 Task: Add the task  Implement a new network security system for a company to the section Capacity Optimization Sprint in the project AgileFusion and add a Due Date to the respective task as 2023/07/12
Action: Mouse moved to (88, 579)
Screenshot: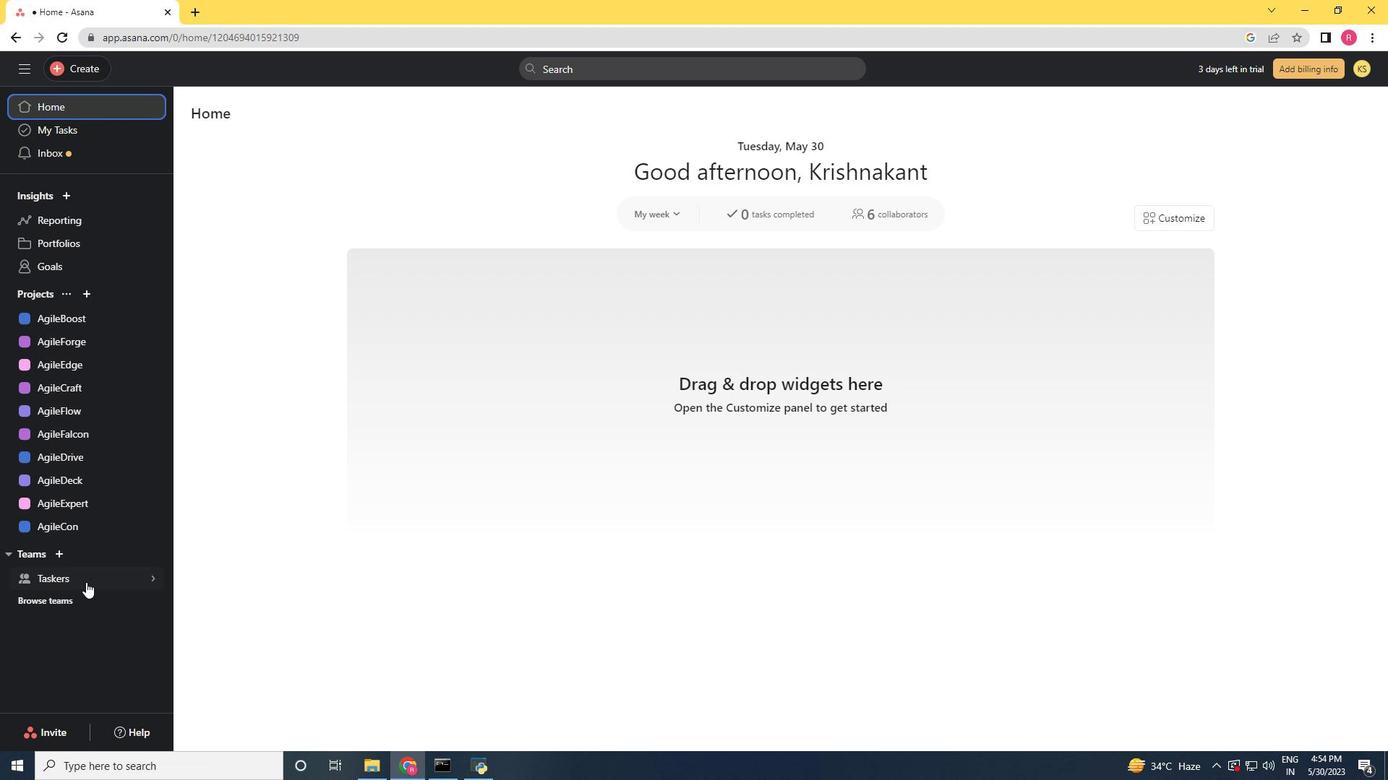 
Action: Mouse pressed left at (88, 579)
Screenshot: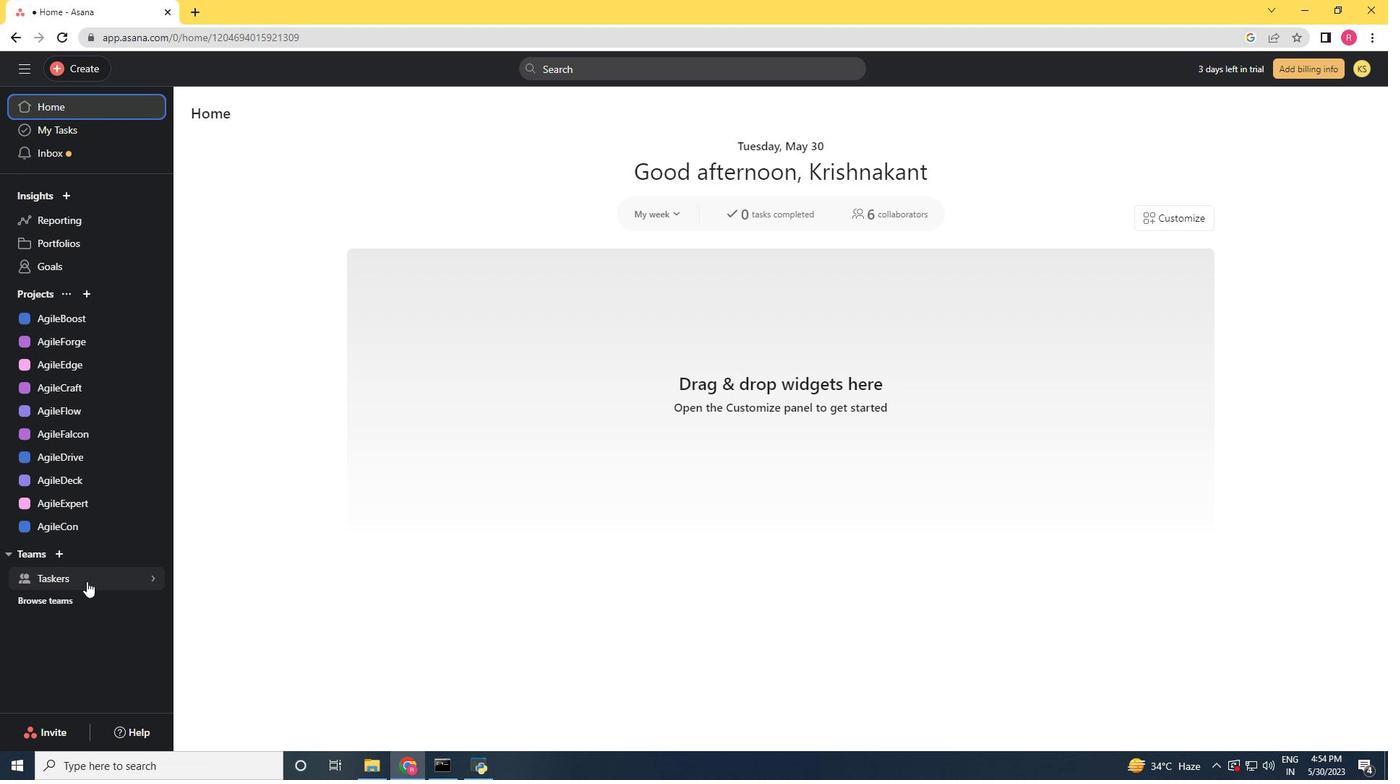 
Action: Mouse moved to (741, 692)
Screenshot: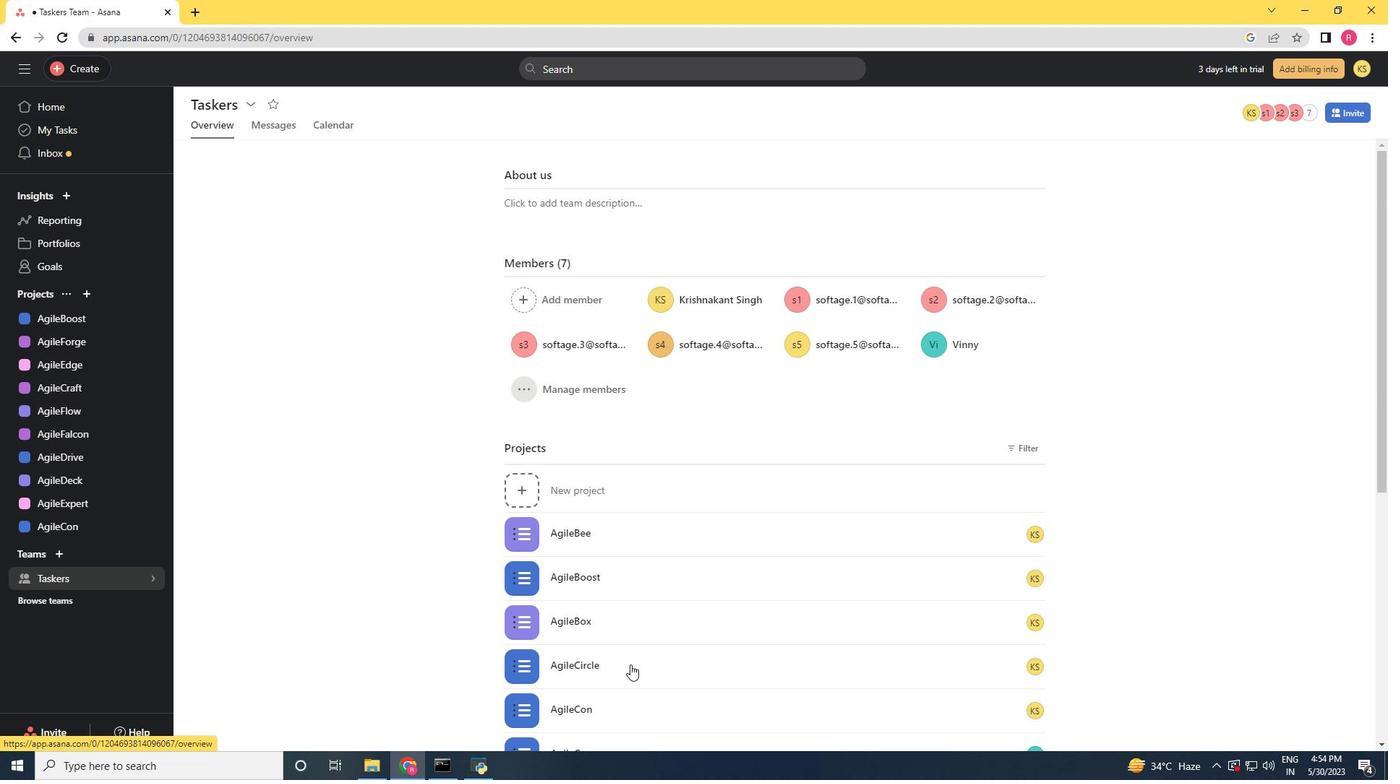 
Action: Mouse scrolled (741, 691) with delta (0, 0)
Screenshot: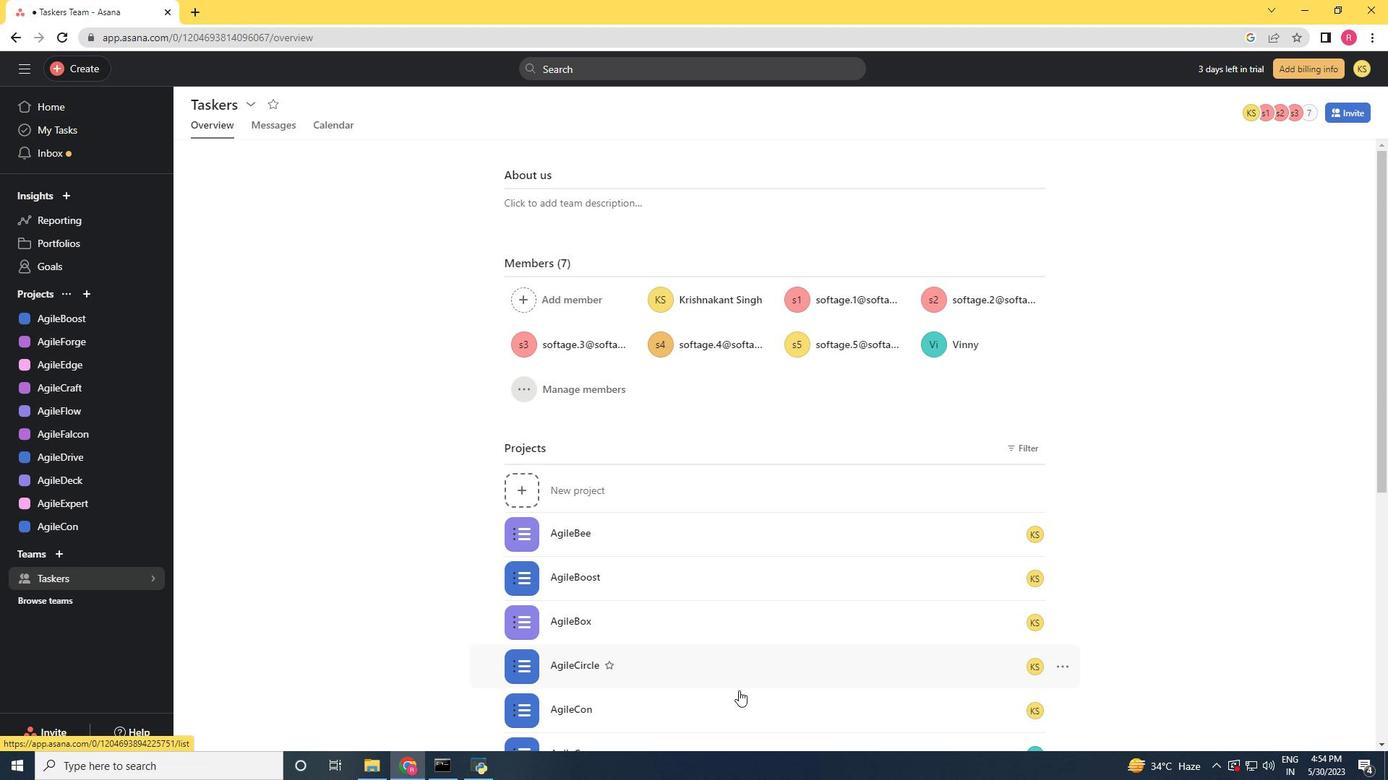 
Action: Mouse scrolled (741, 691) with delta (0, 0)
Screenshot: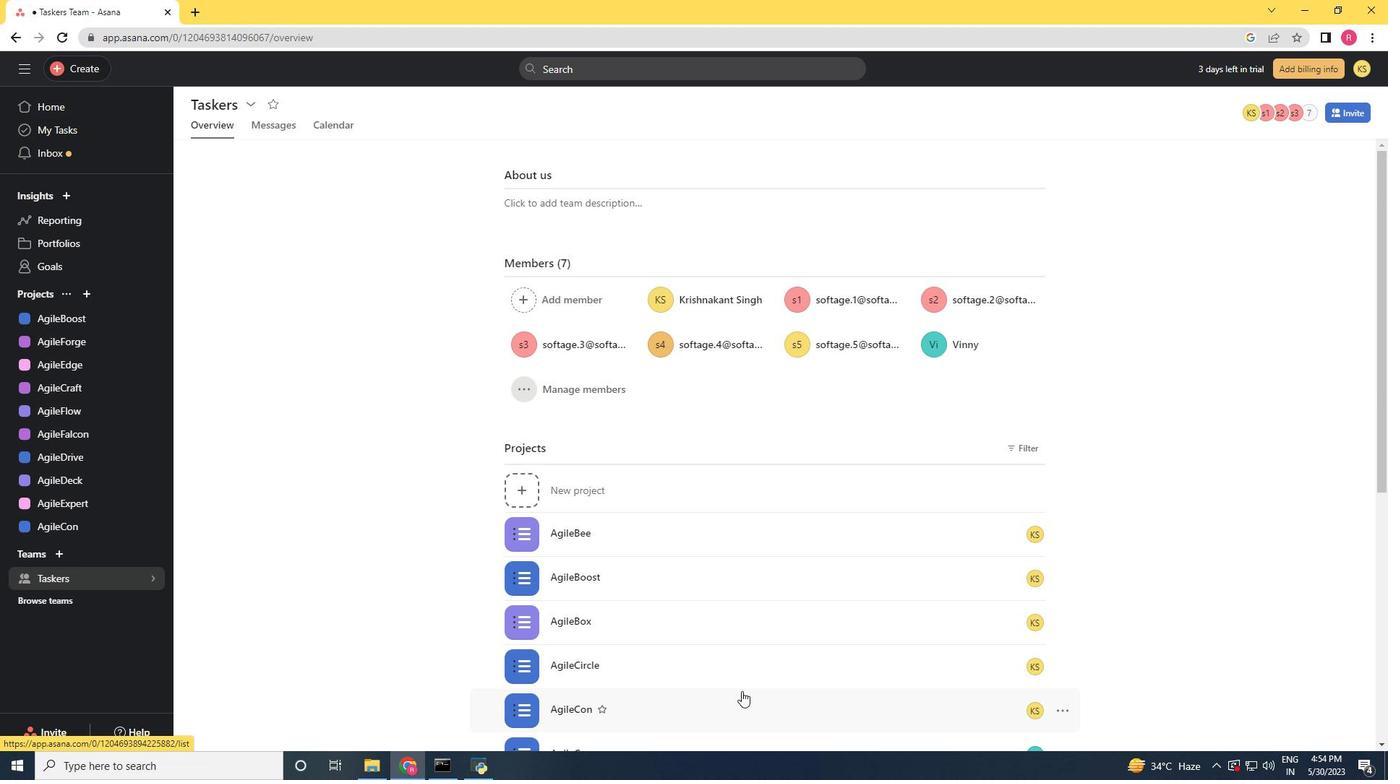 
Action: Mouse scrolled (741, 691) with delta (0, 0)
Screenshot: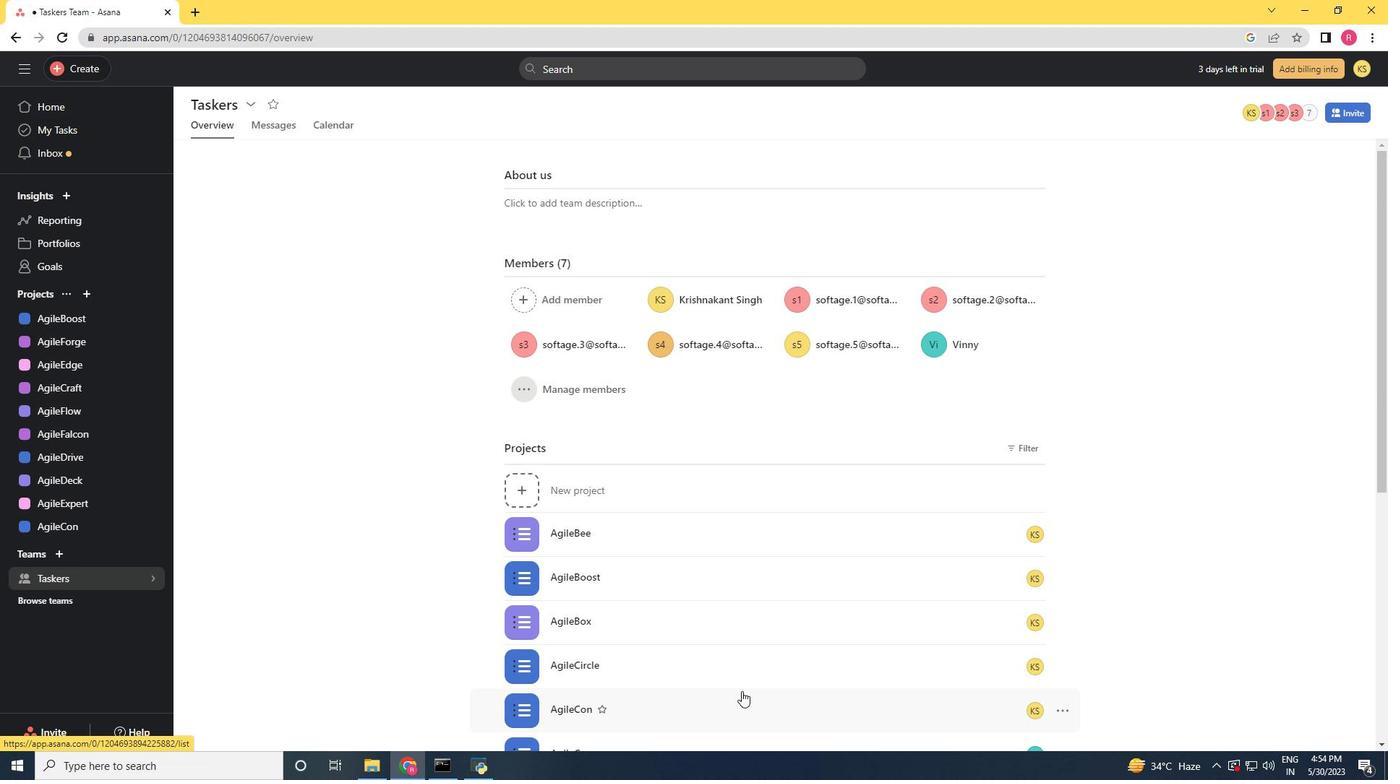 
Action: Mouse scrolled (741, 691) with delta (0, 0)
Screenshot: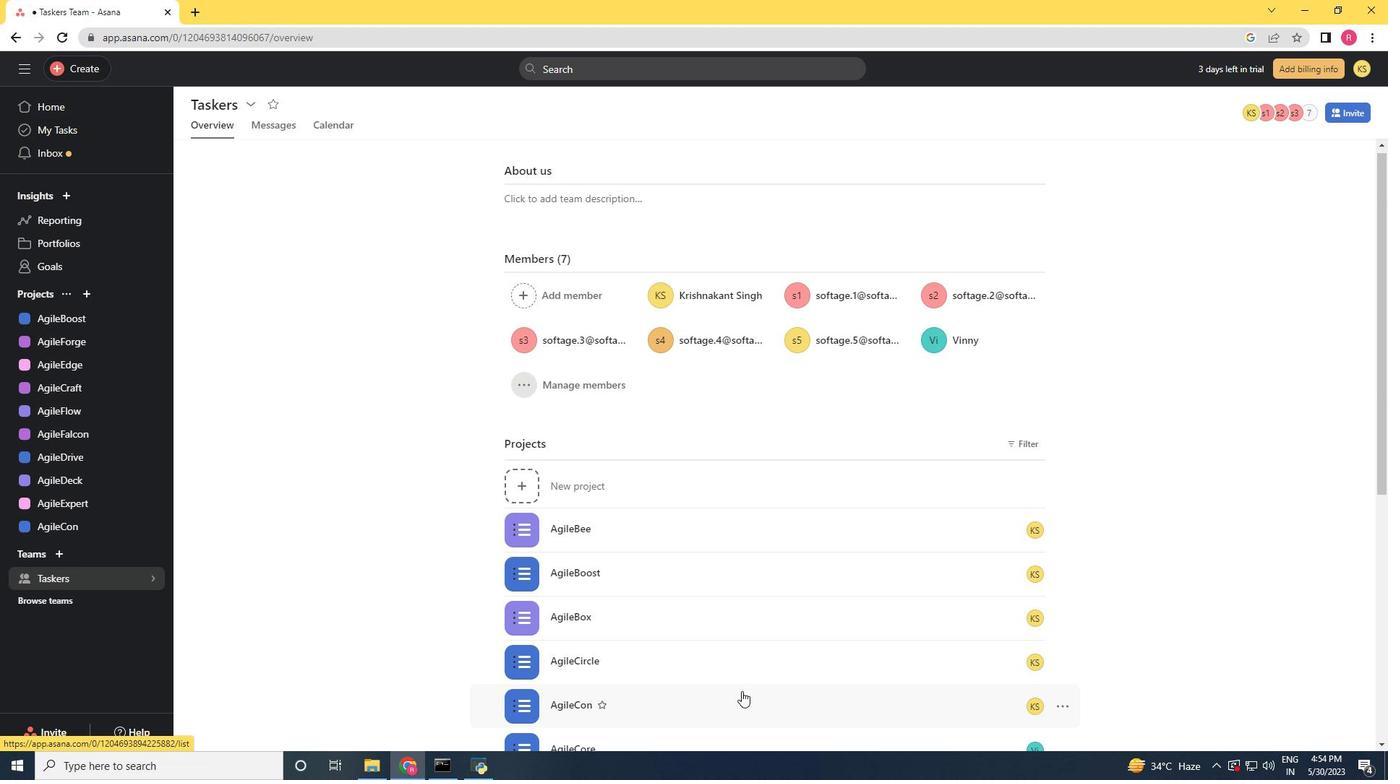 
Action: Mouse scrolled (741, 691) with delta (0, 0)
Screenshot: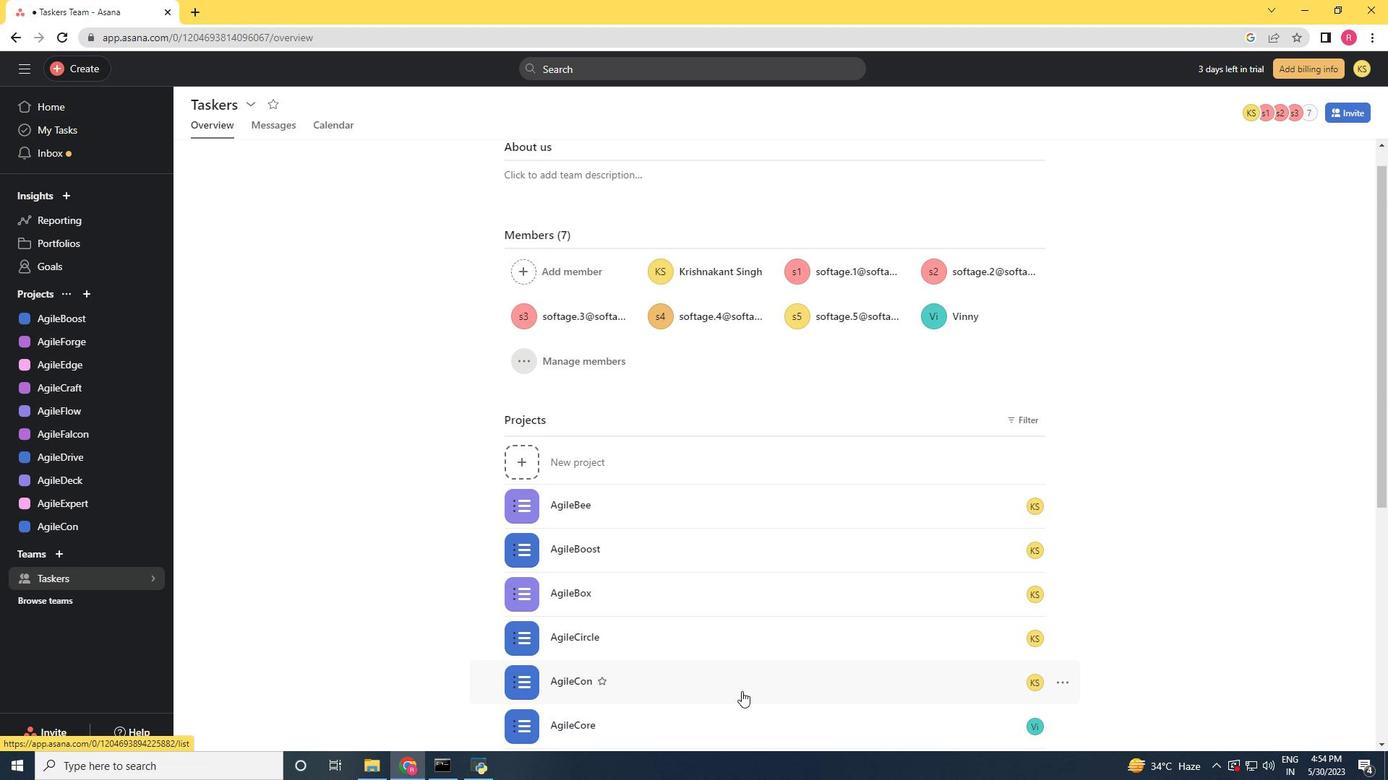 
Action: Mouse moved to (629, 639)
Screenshot: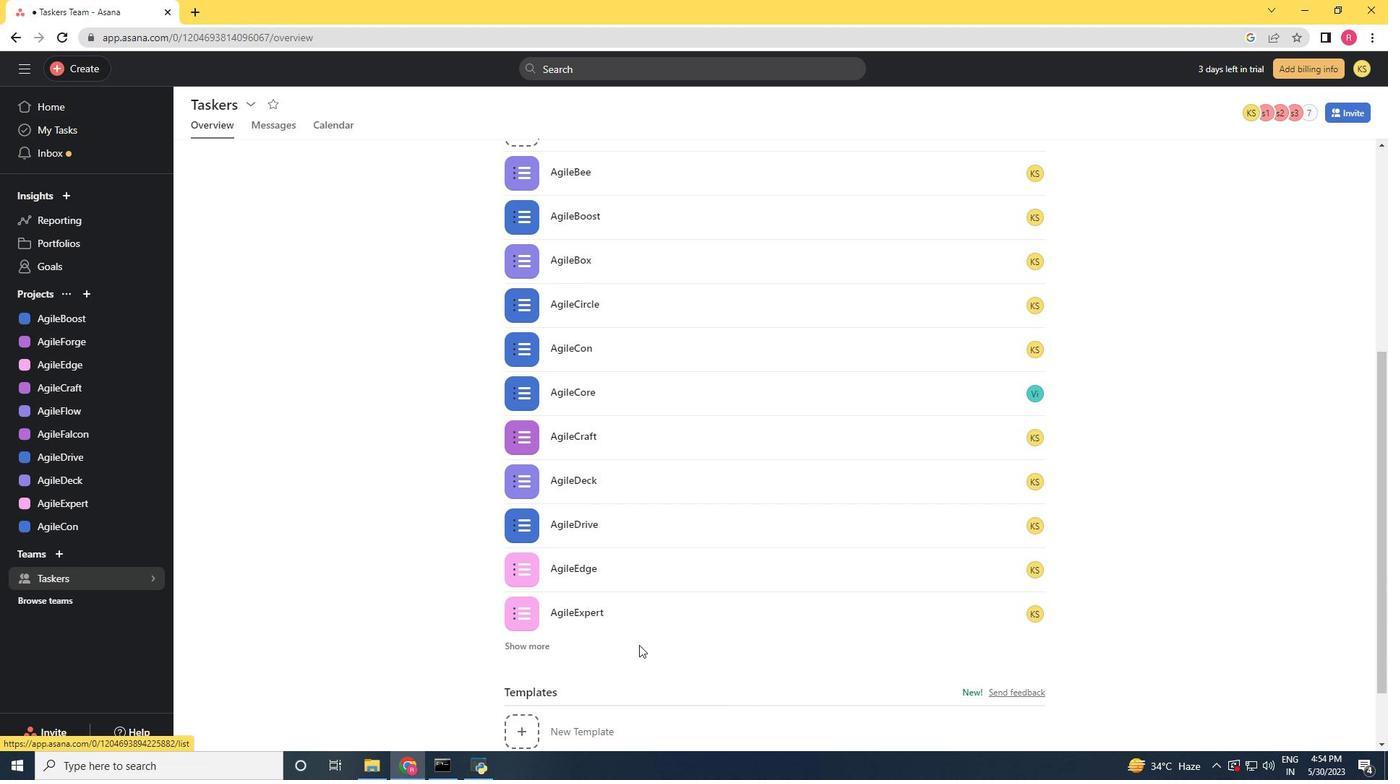 
Action: Mouse scrolled (629, 640) with delta (0, 0)
Screenshot: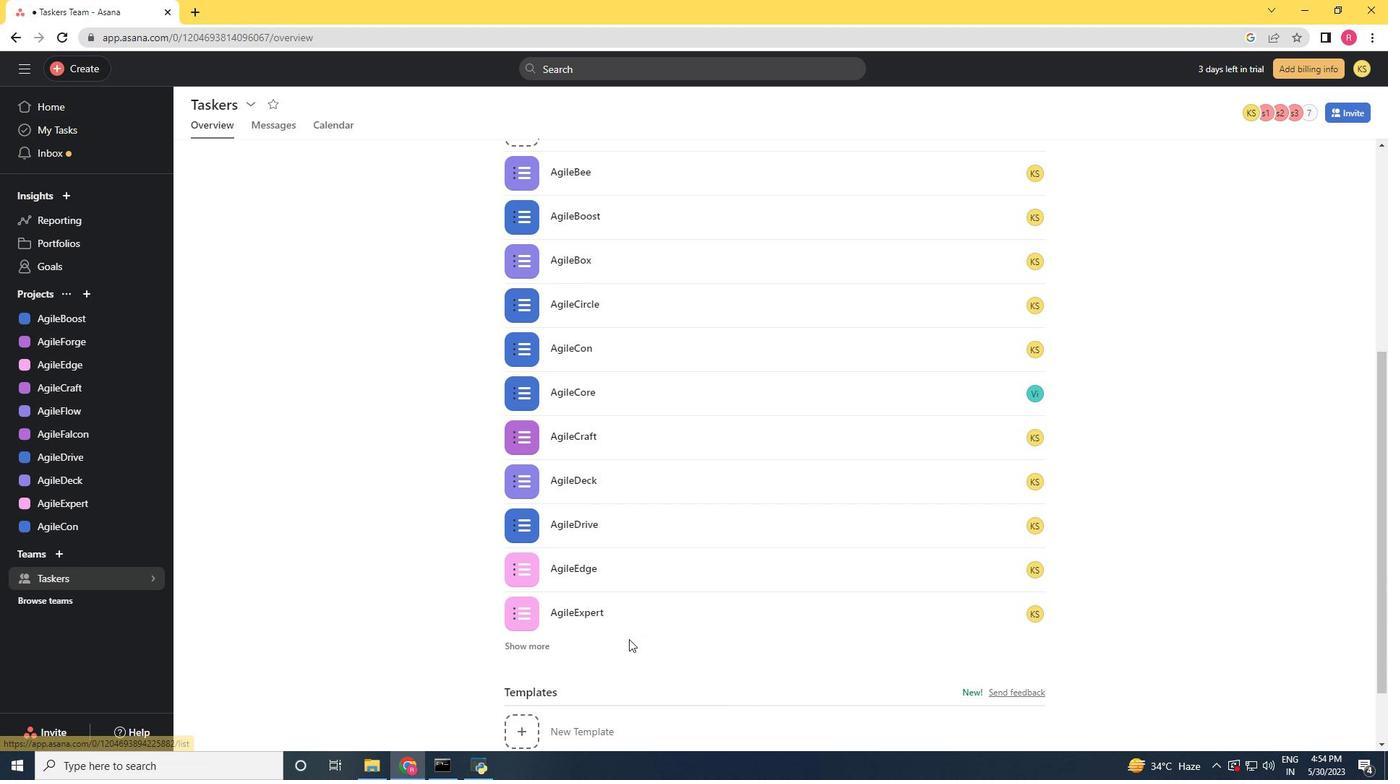 
Action: Mouse scrolled (629, 640) with delta (0, 0)
Screenshot: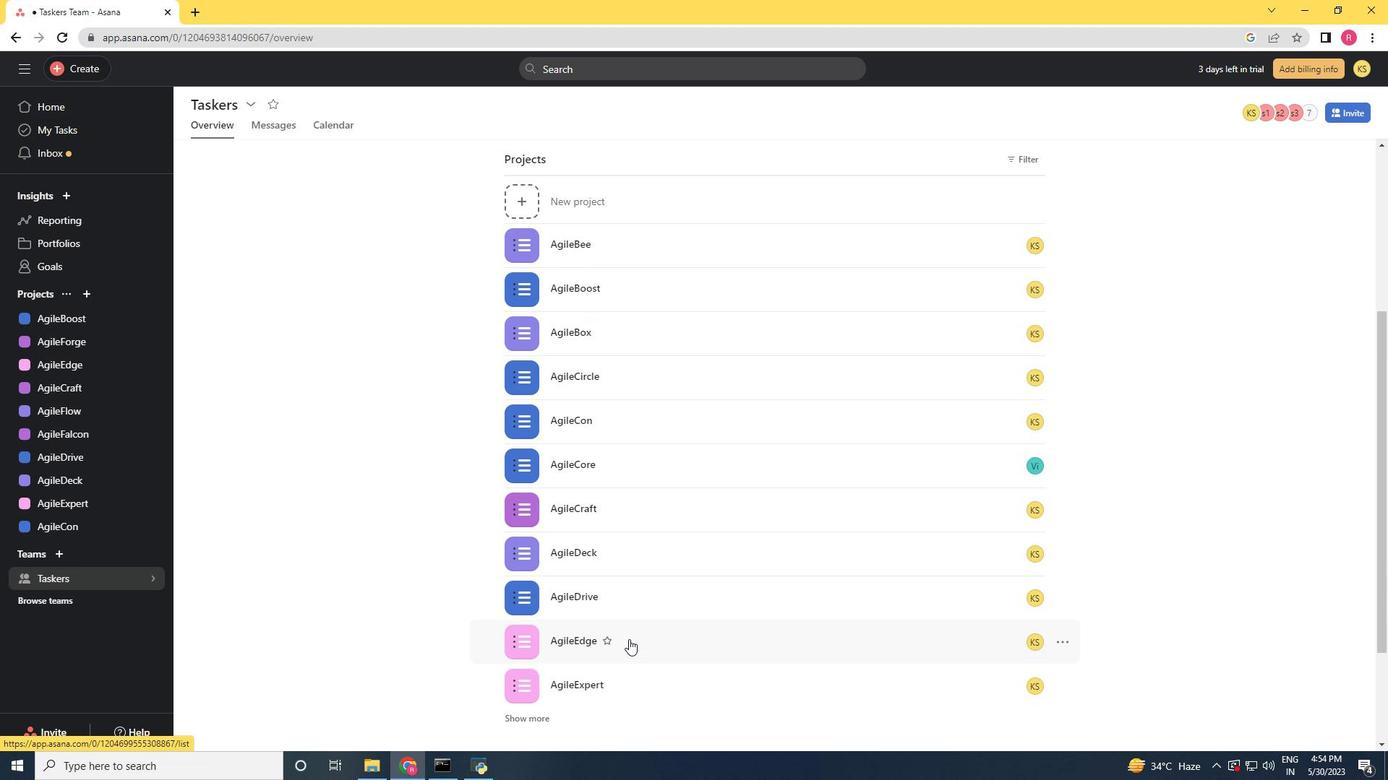 
Action: Mouse scrolled (629, 639) with delta (0, 0)
Screenshot: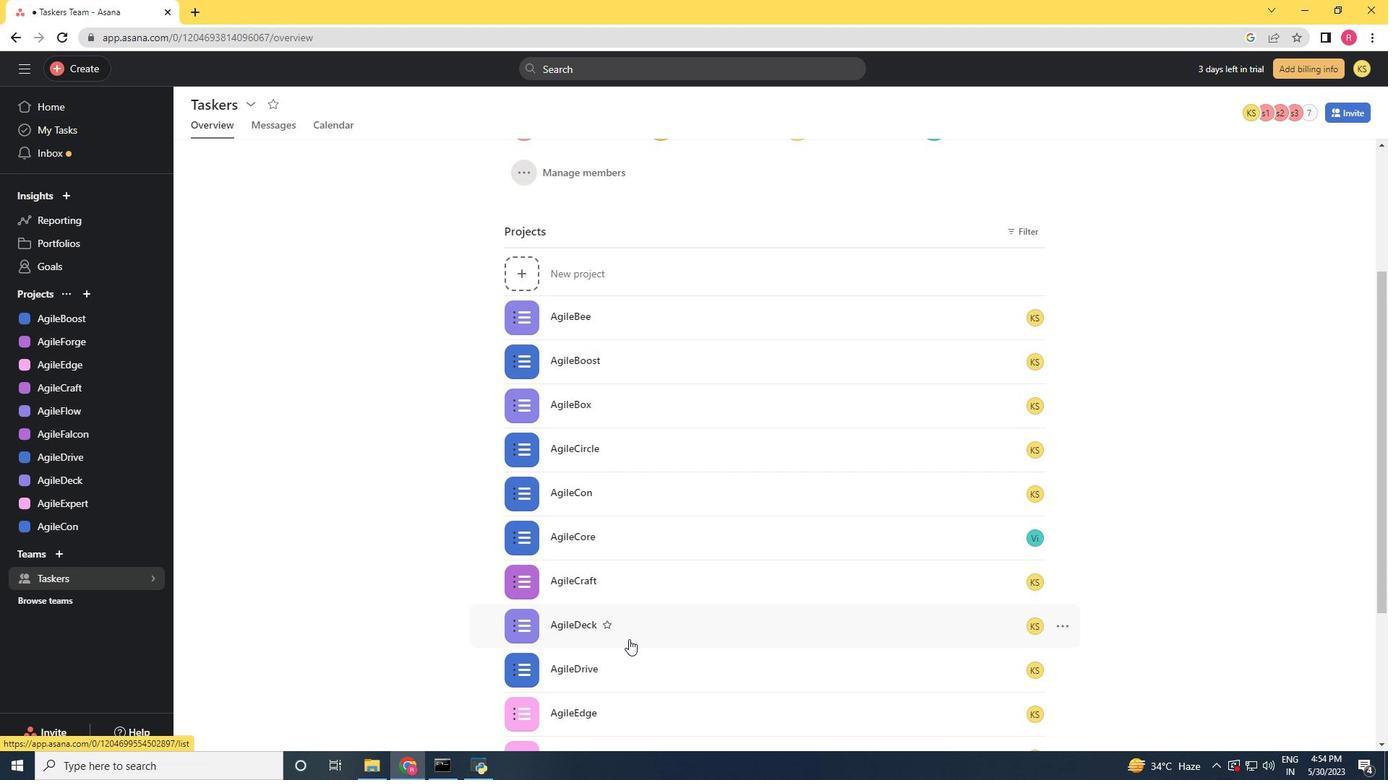 
Action: Mouse scrolled (629, 639) with delta (0, 0)
Screenshot: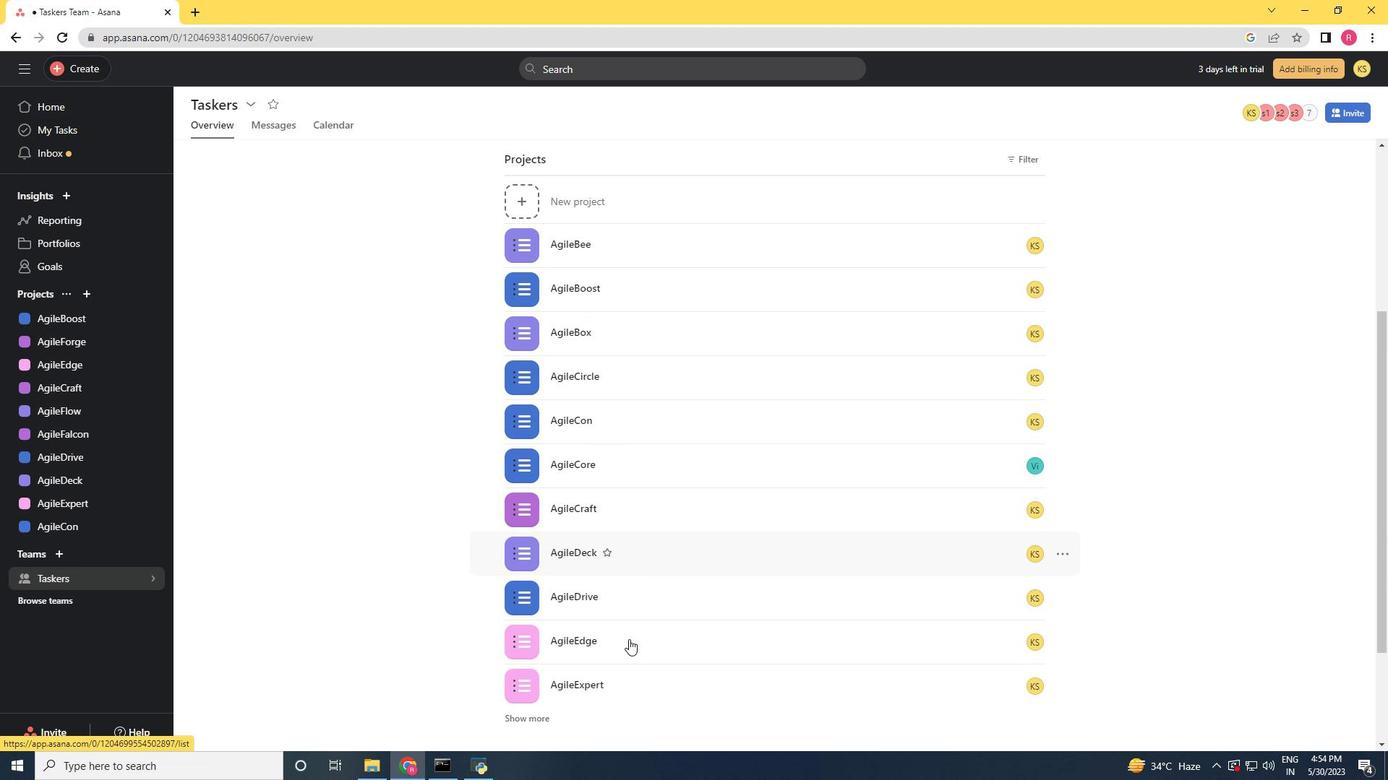 
Action: Mouse scrolled (629, 639) with delta (0, 0)
Screenshot: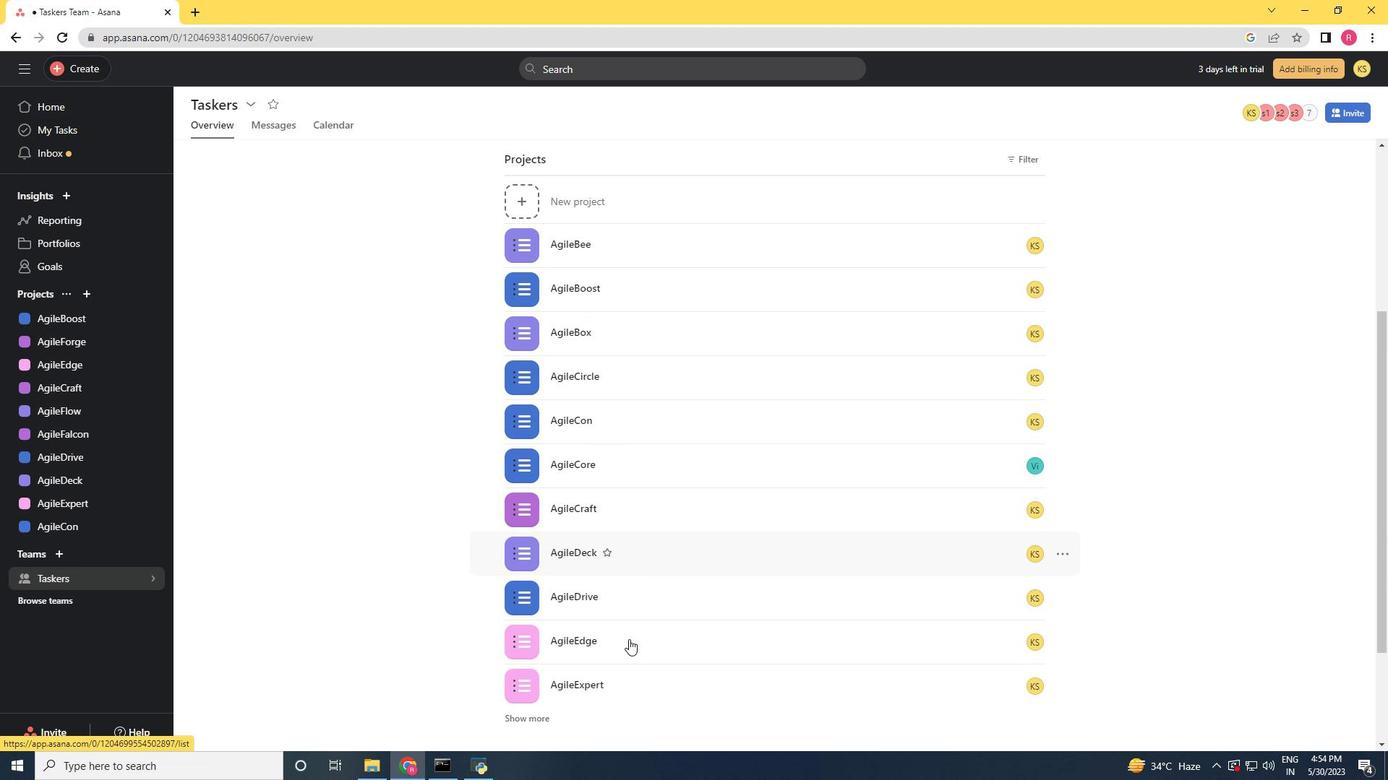 
Action: Mouse scrolled (629, 639) with delta (0, 0)
Screenshot: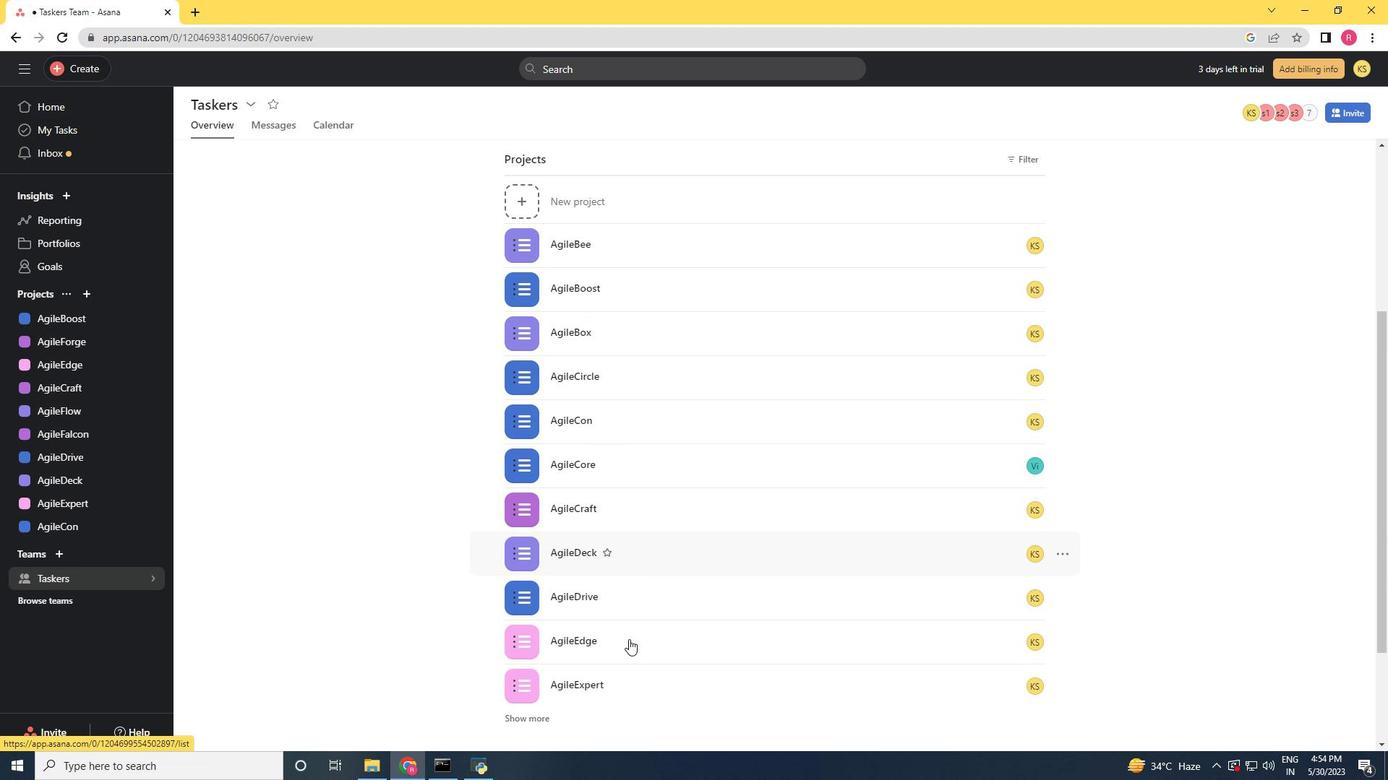 
Action: Mouse scrolled (629, 639) with delta (0, 0)
Screenshot: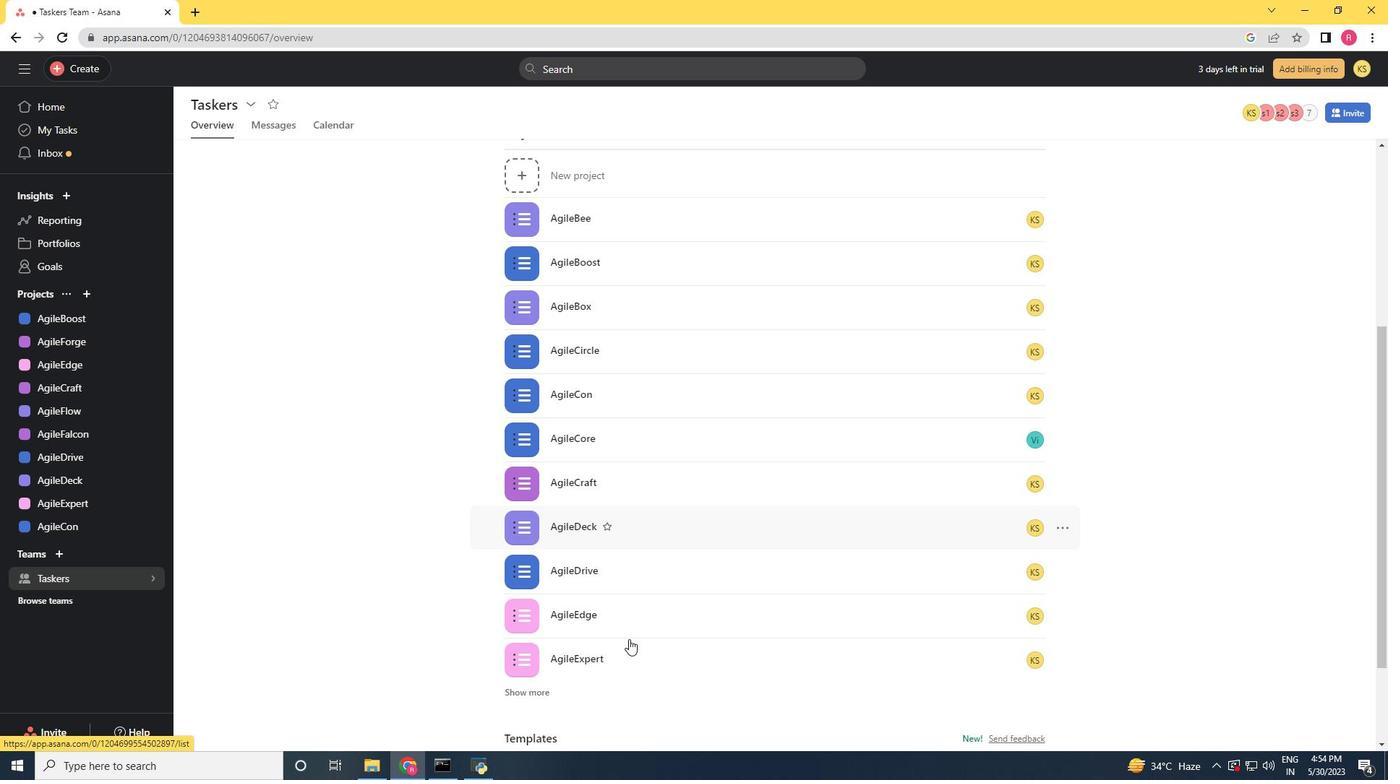 
Action: Mouse moved to (191, 552)
Screenshot: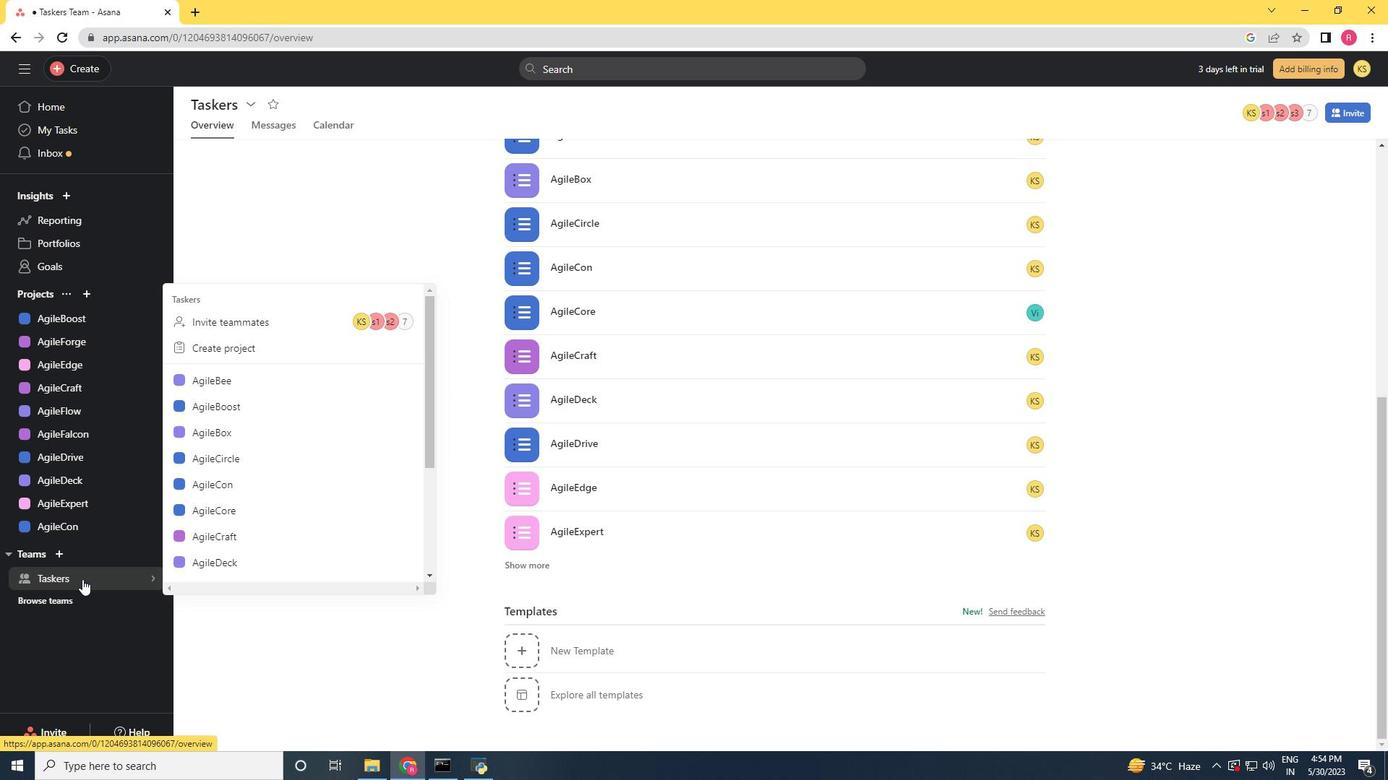 
Action: Mouse scrolled (191, 551) with delta (0, 0)
Screenshot: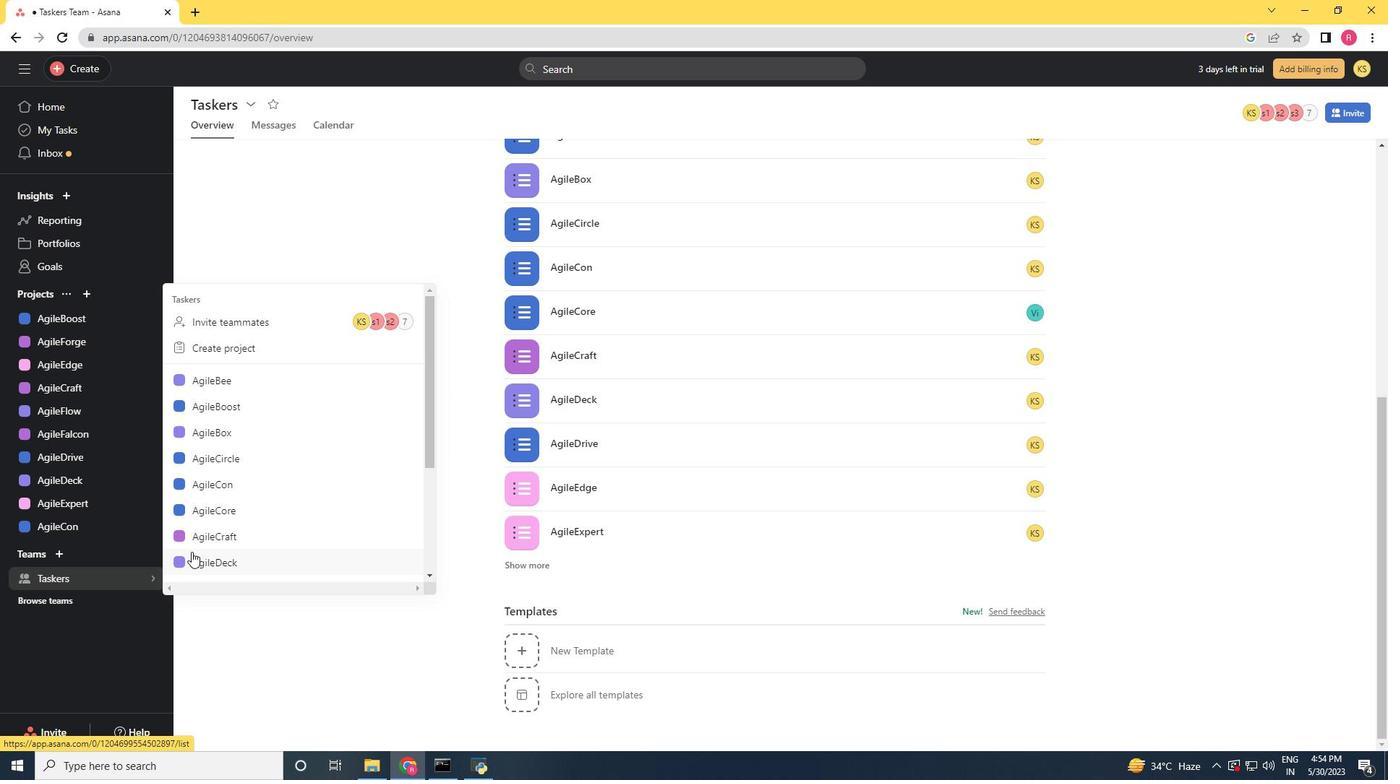 
Action: Mouse scrolled (191, 551) with delta (0, 0)
Screenshot: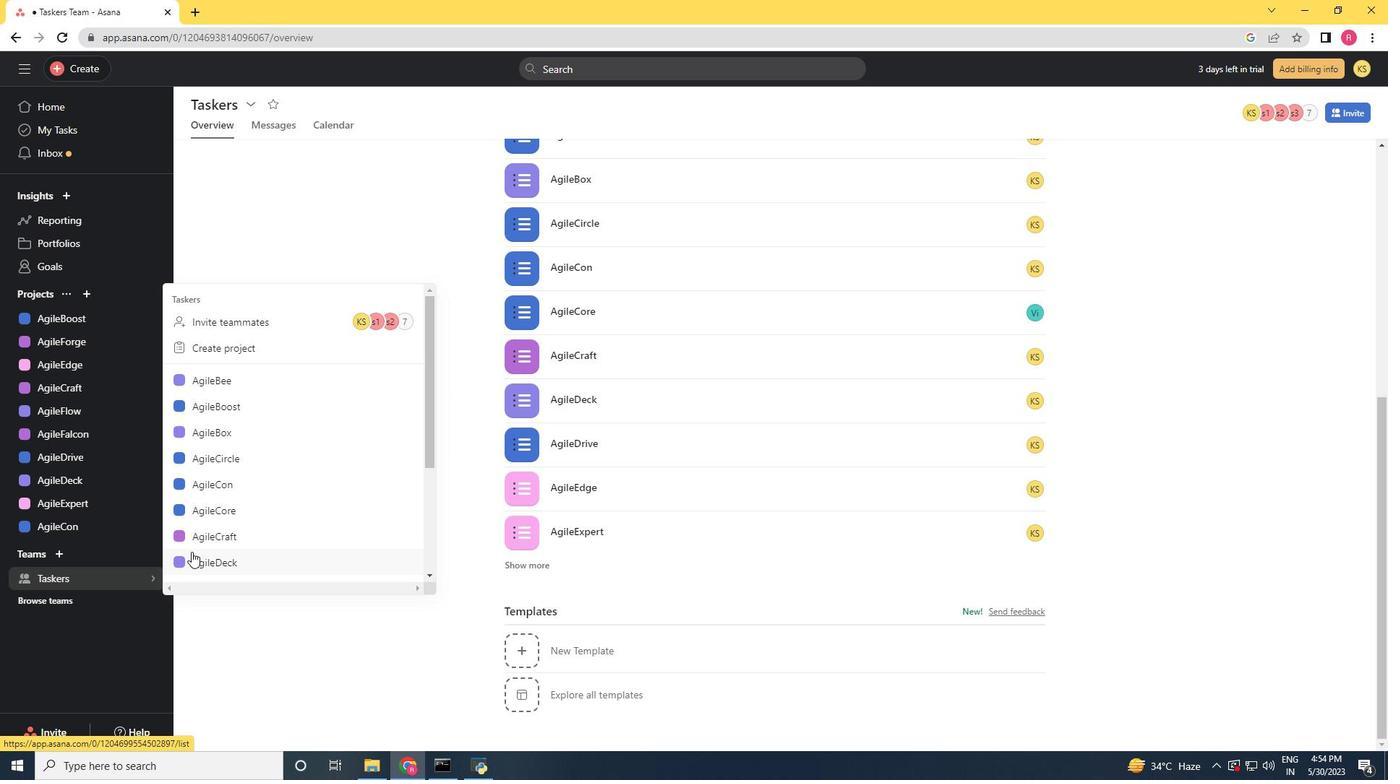 
Action: Mouse scrolled (191, 551) with delta (0, 0)
Screenshot: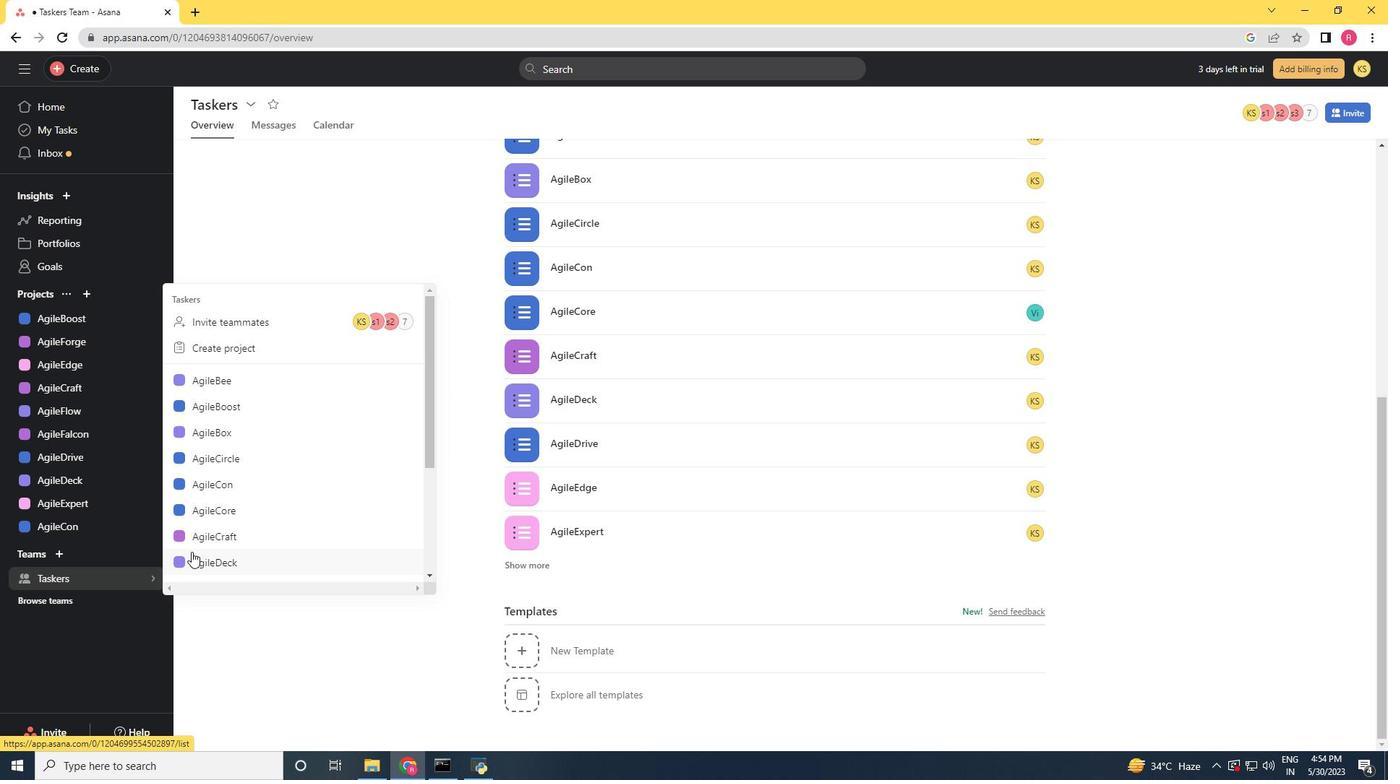 
Action: Mouse scrolled (191, 551) with delta (0, 0)
Screenshot: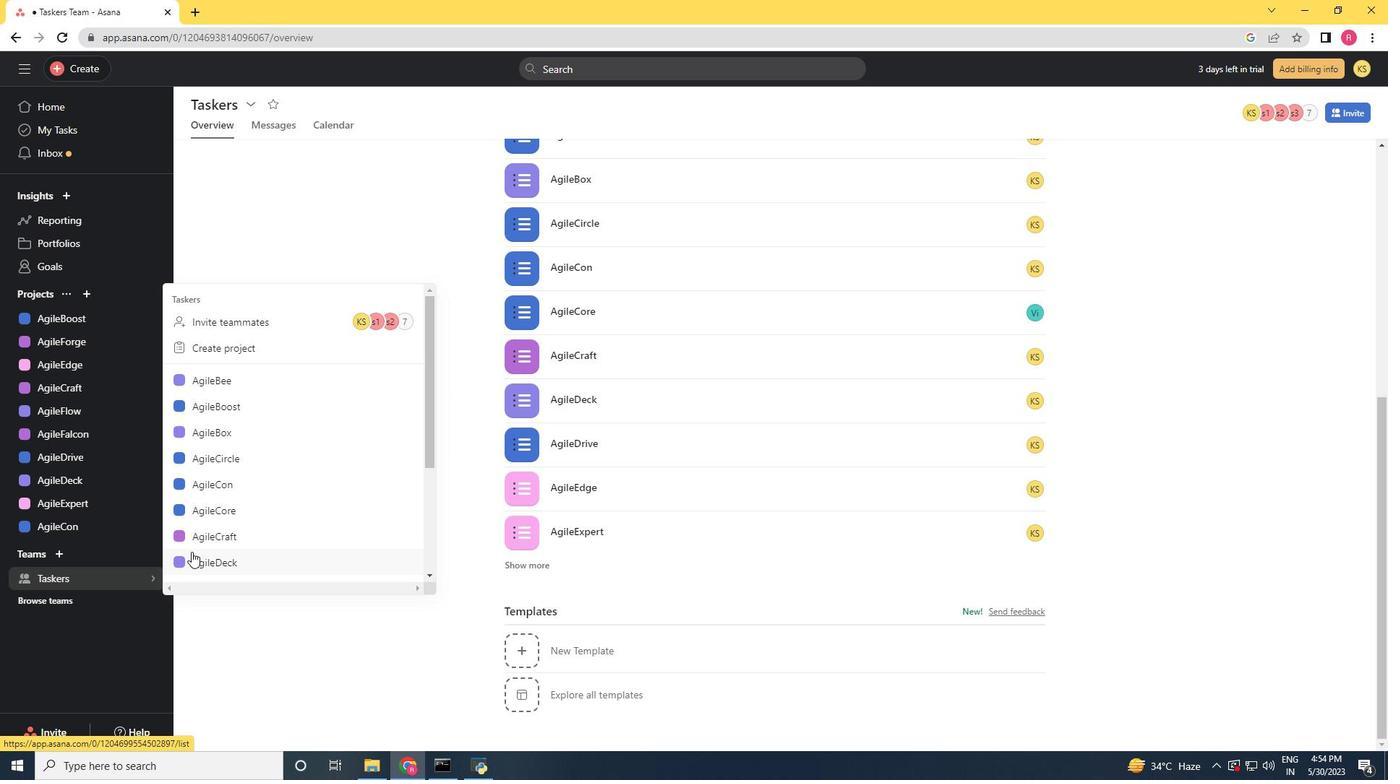 
Action: Mouse moved to (210, 569)
Screenshot: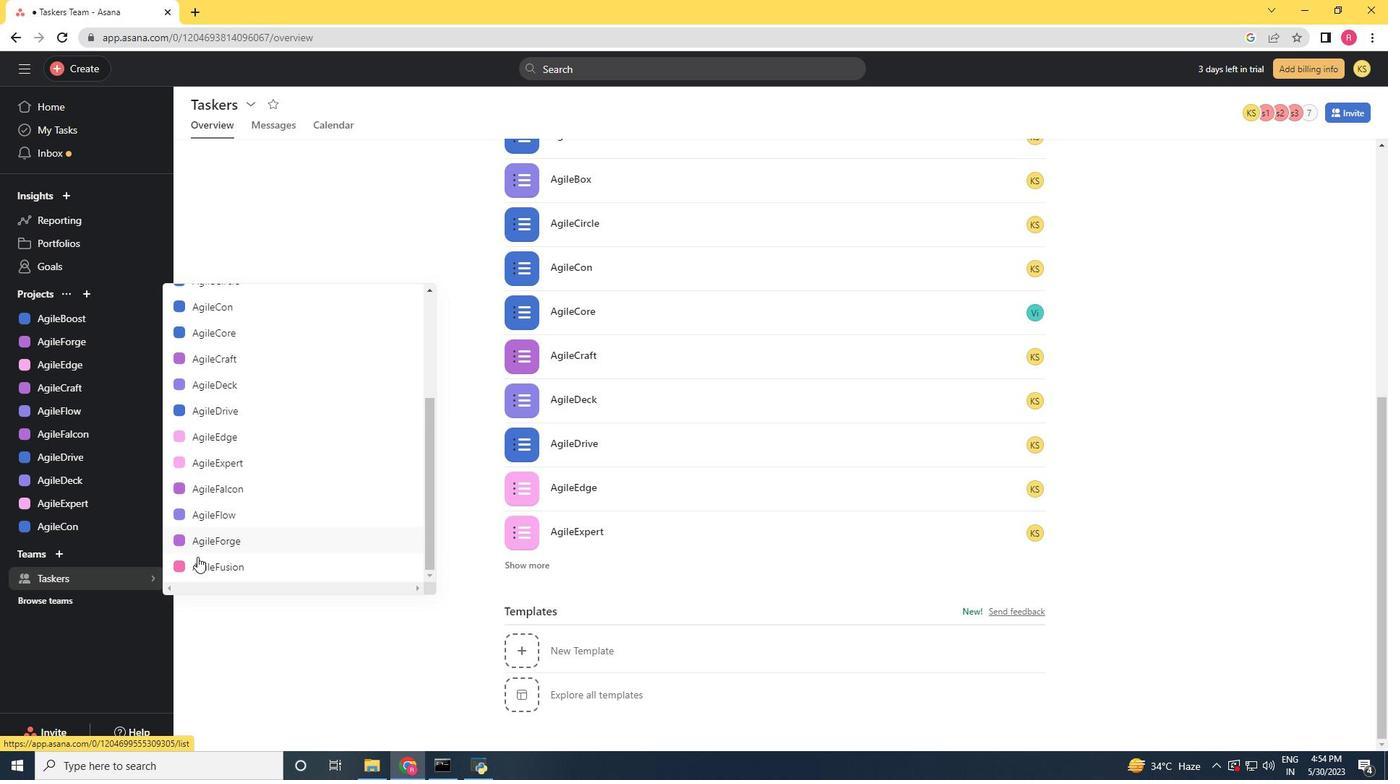 
Action: Mouse pressed left at (210, 569)
Screenshot: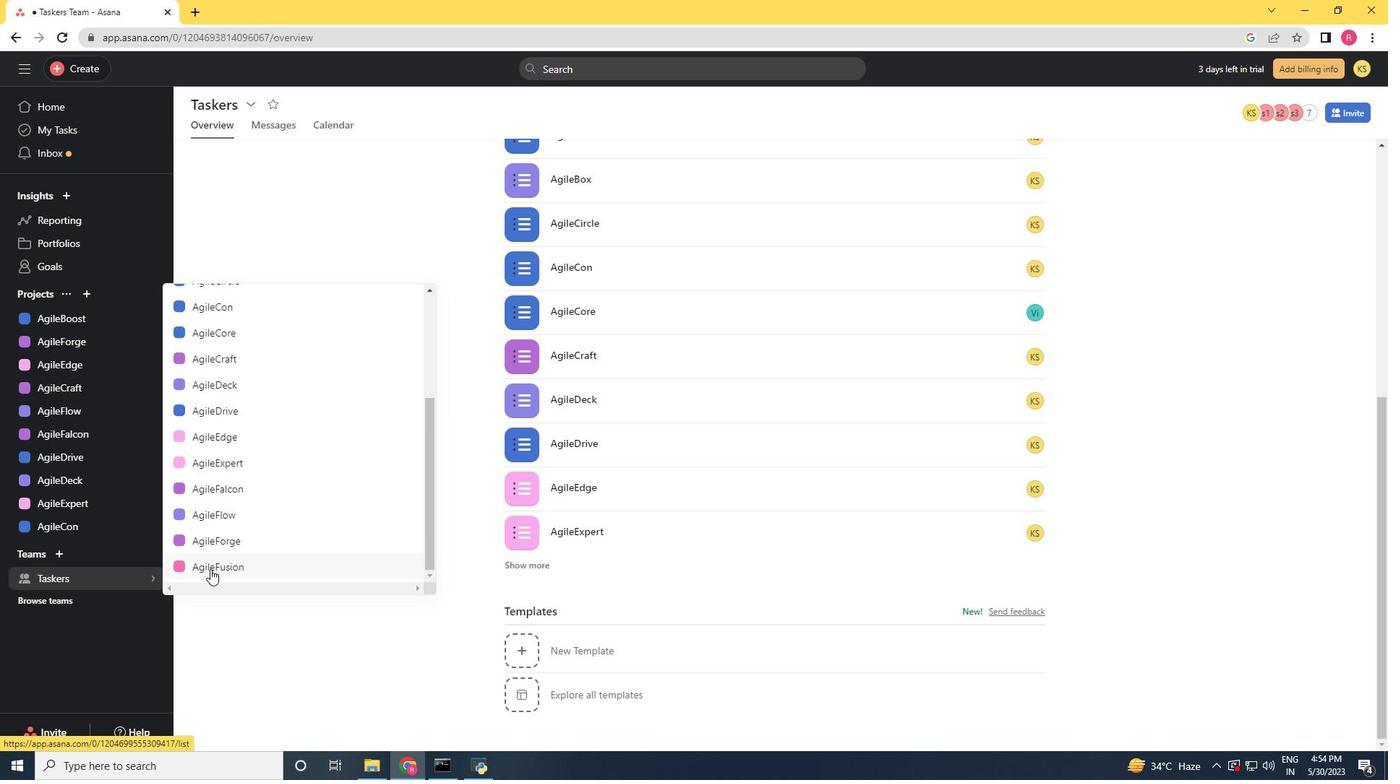 
Action: Mouse moved to (541, 531)
Screenshot: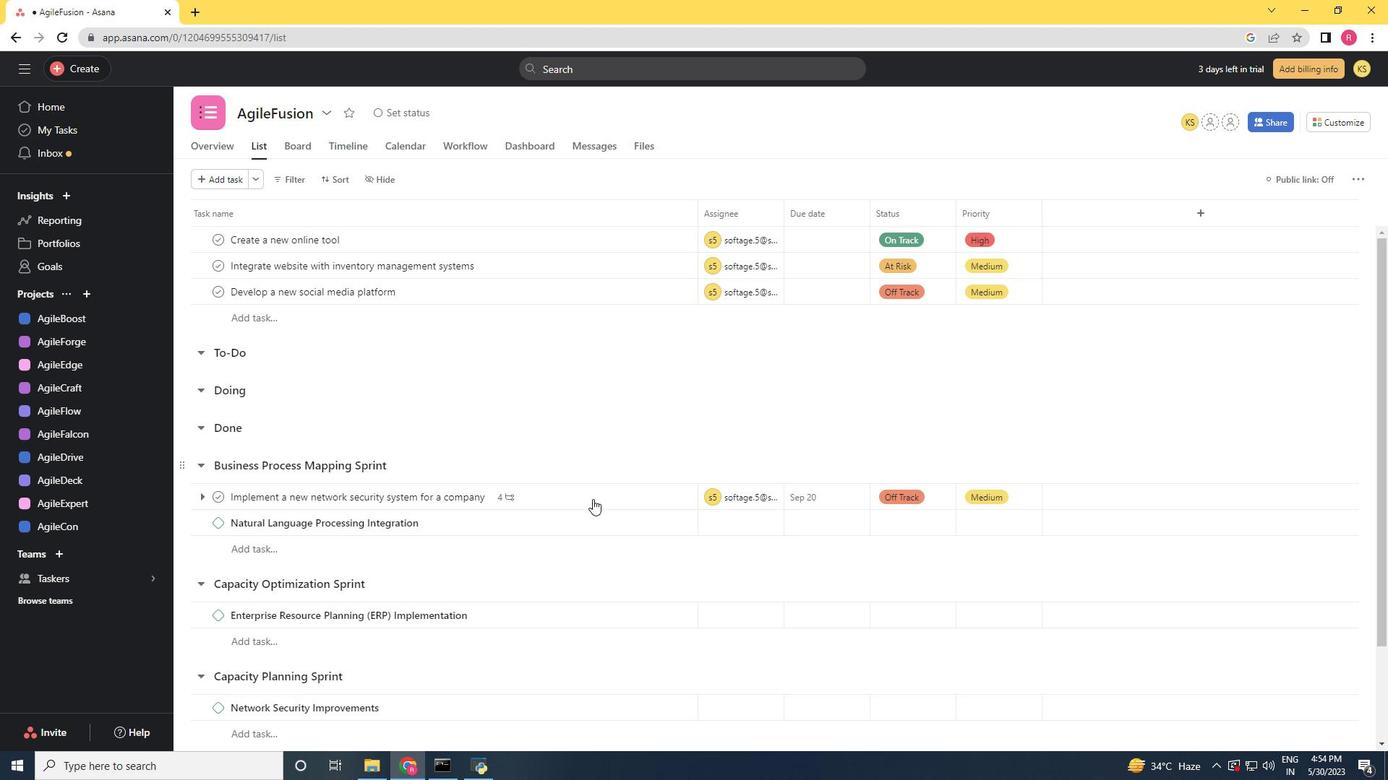 
Action: Mouse scrolled (541, 530) with delta (0, 0)
Screenshot: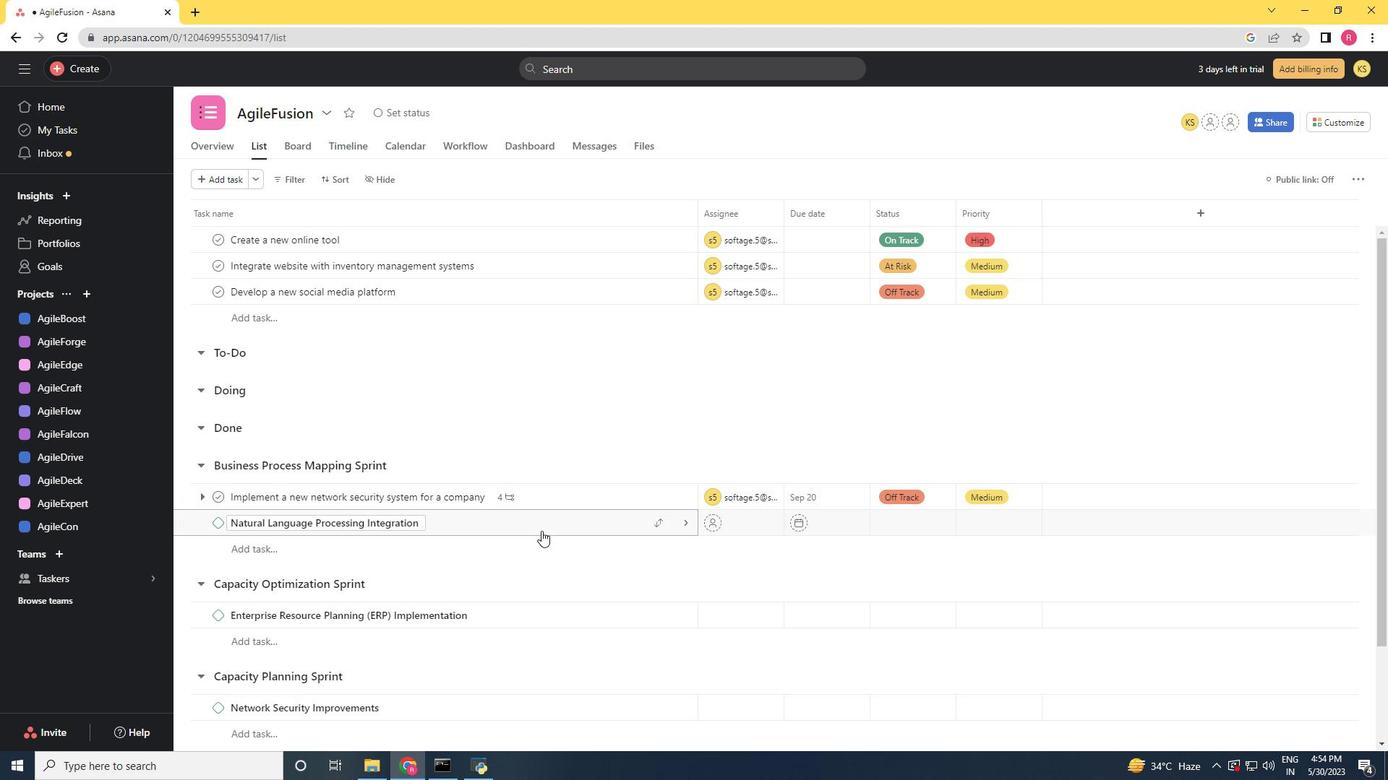 
Action: Mouse moved to (663, 431)
Screenshot: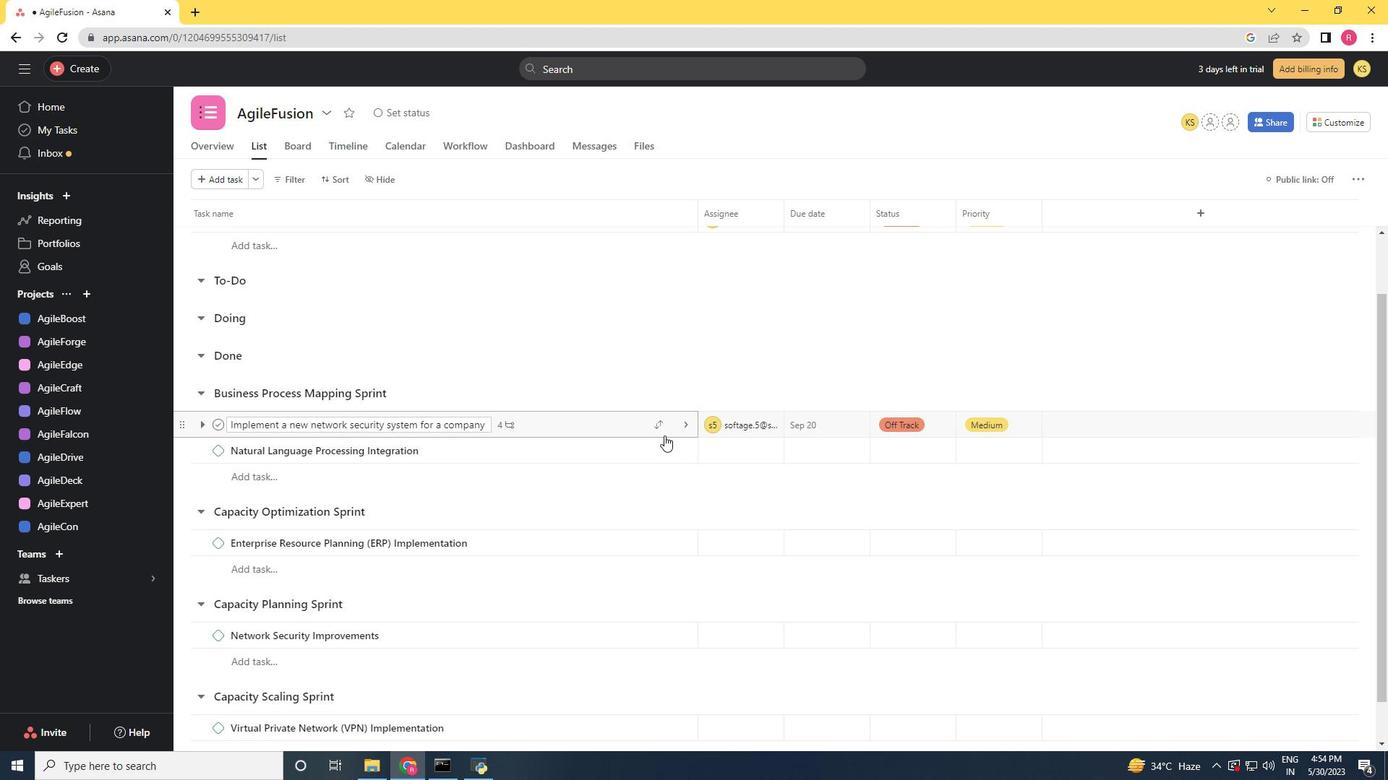 
Action: Mouse pressed left at (663, 431)
Screenshot: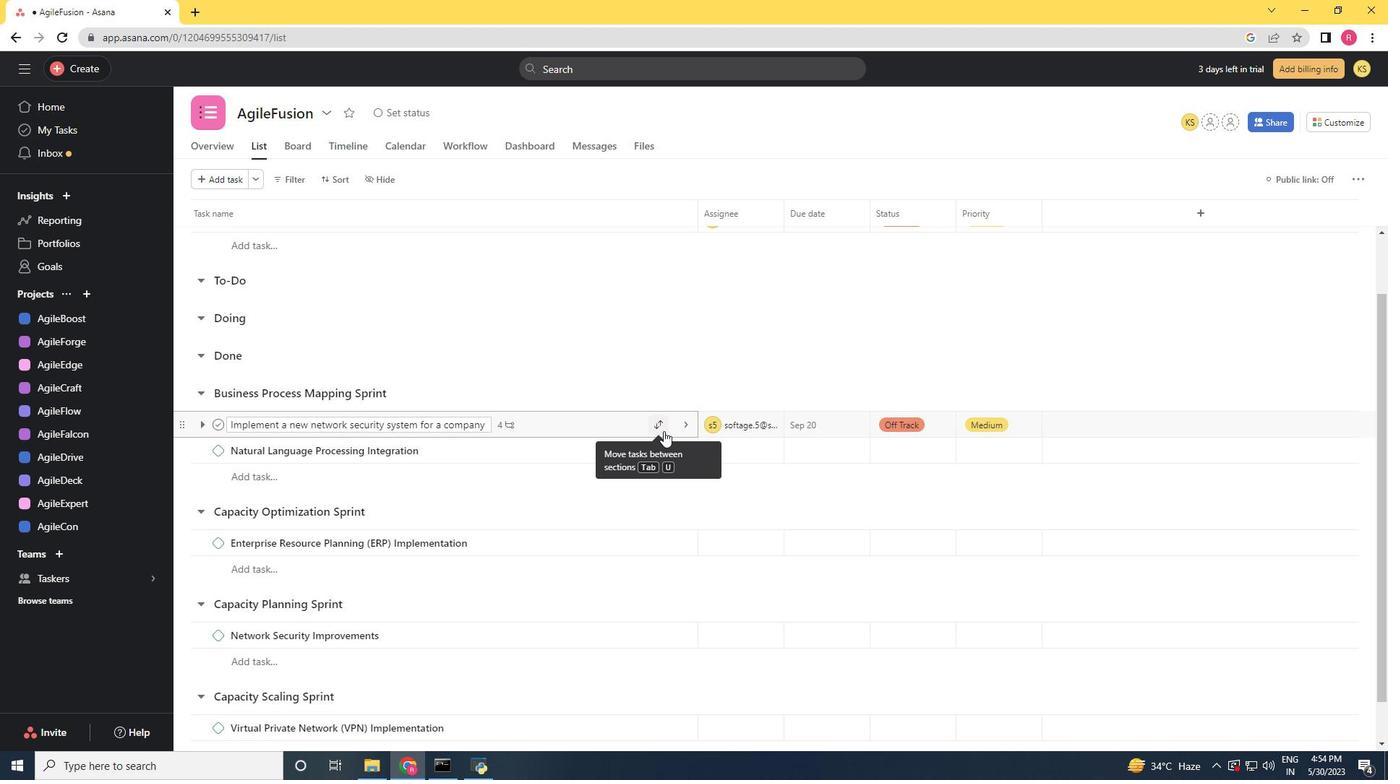 
Action: Mouse moved to (577, 608)
Screenshot: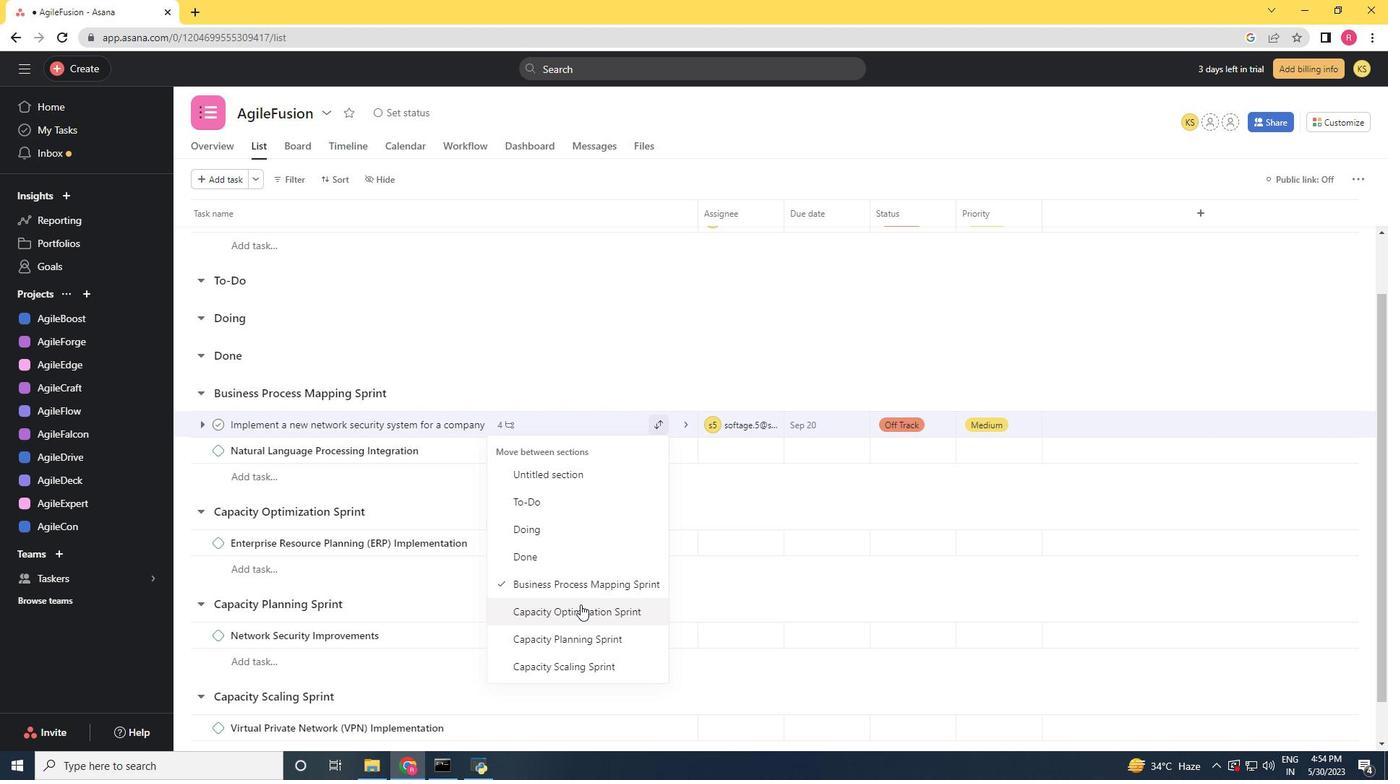 
Action: Mouse pressed left at (577, 608)
Screenshot: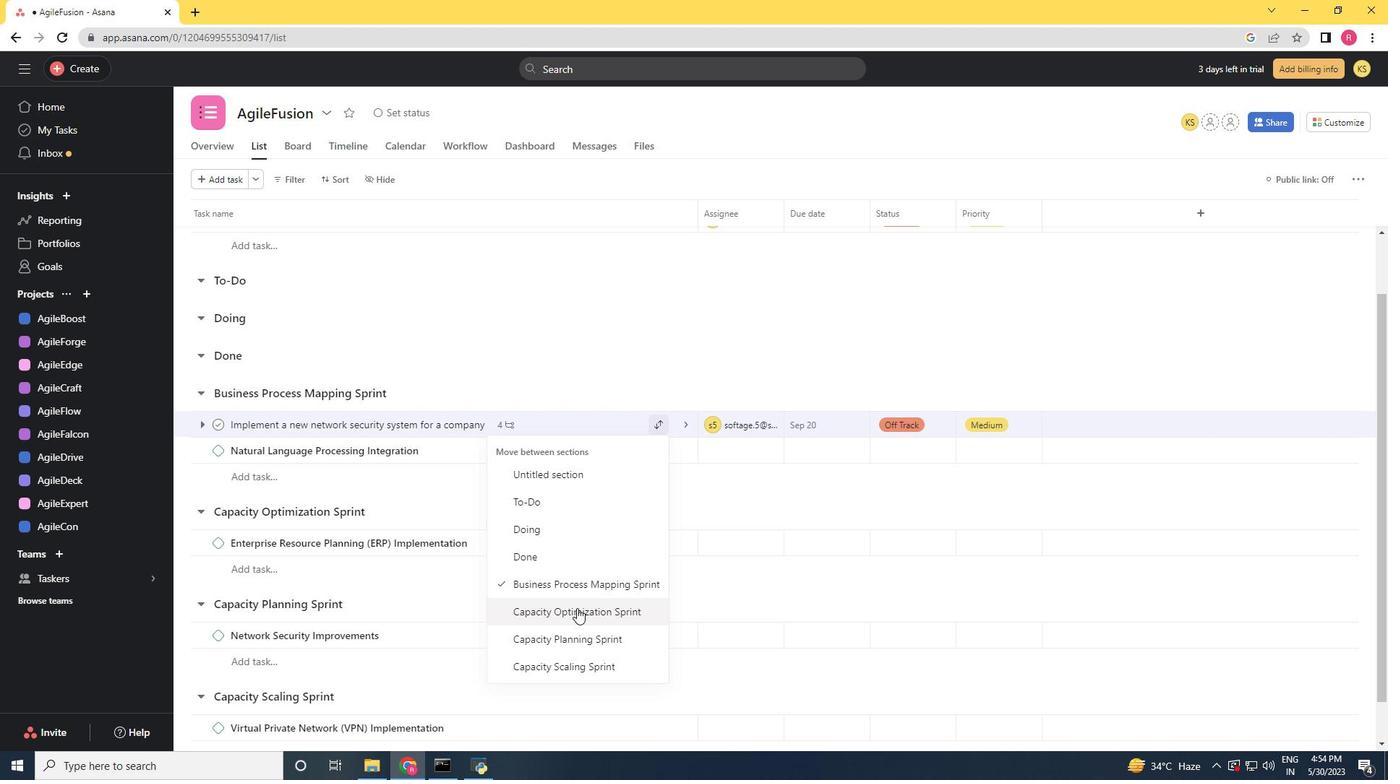 
Action: Mouse moved to (600, 522)
Screenshot: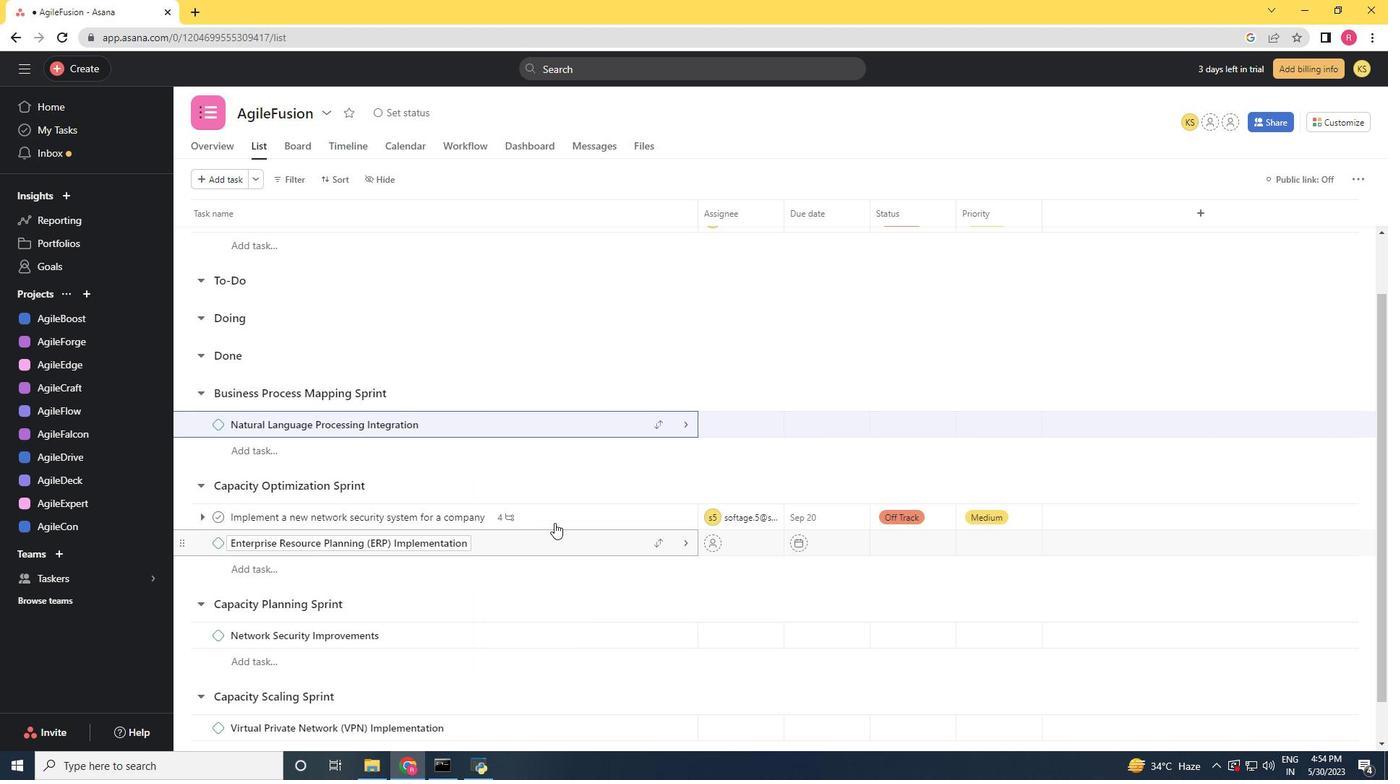 
Action: Mouse pressed left at (600, 522)
Screenshot: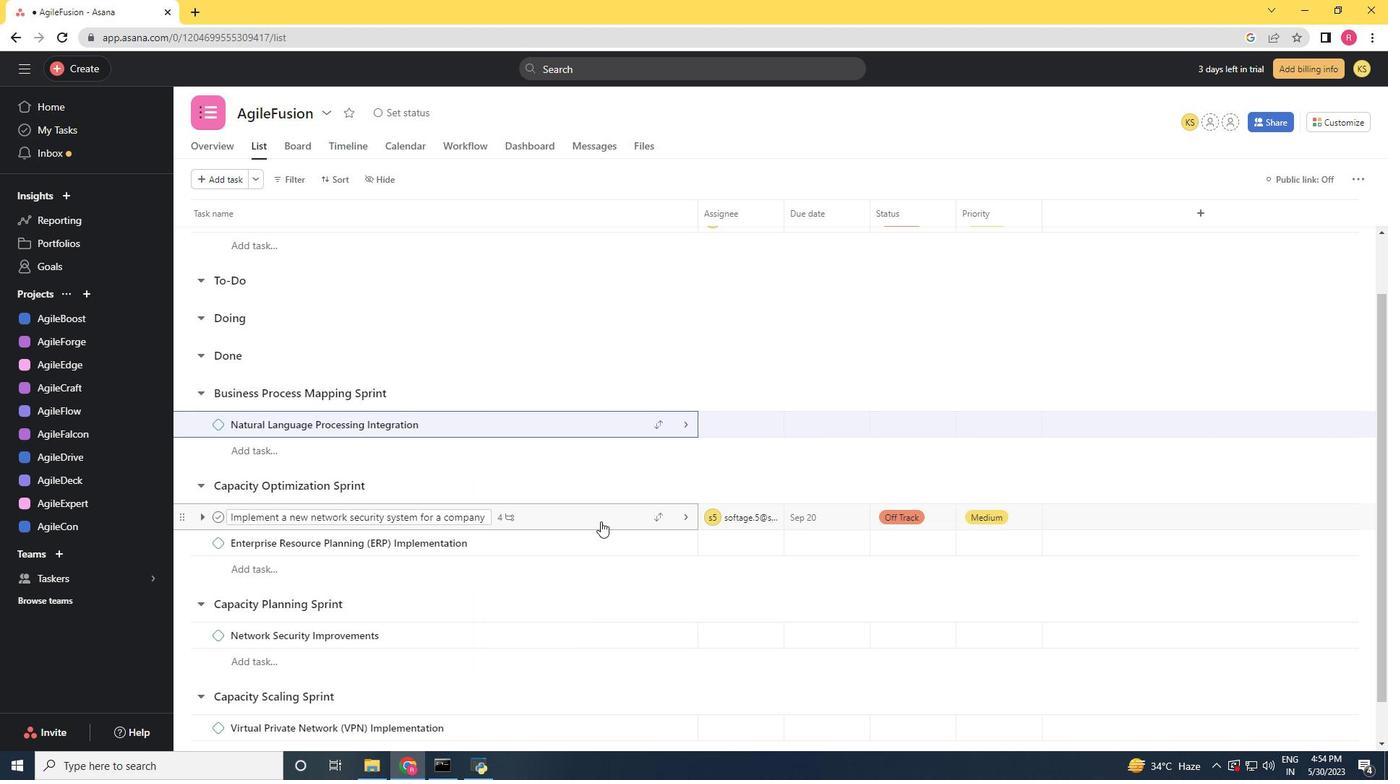 
Action: Mouse moved to (1055, 313)
Screenshot: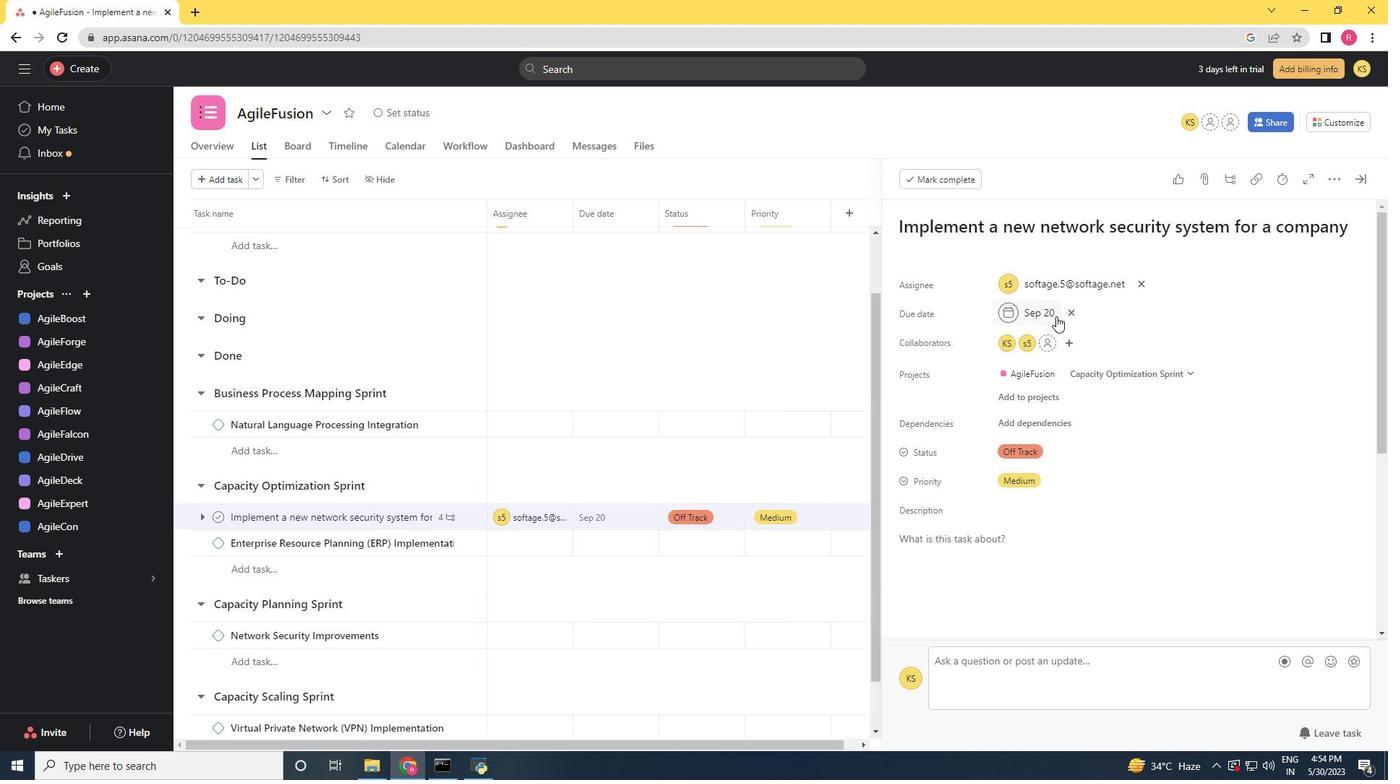 
Action: Mouse pressed left at (1055, 313)
Screenshot: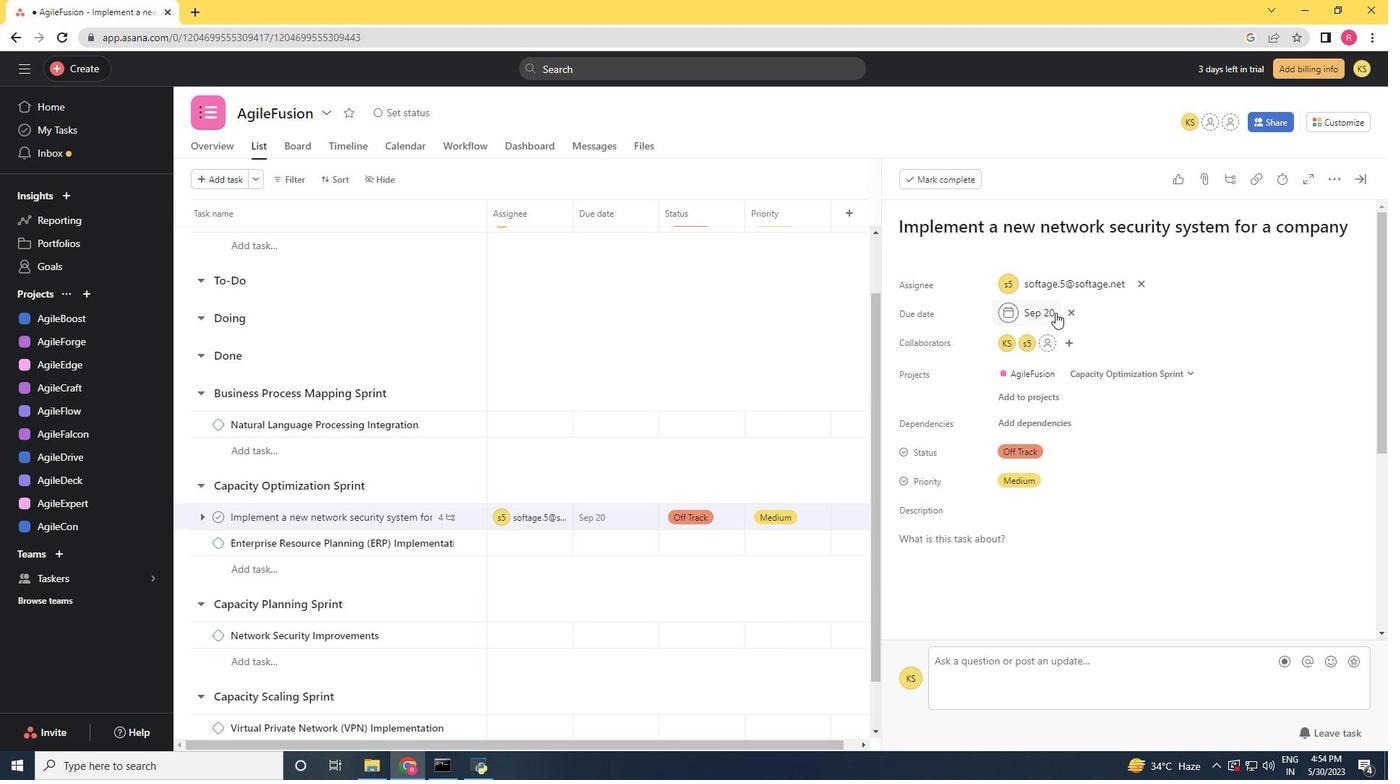 
Action: Mouse moved to (1182, 384)
Screenshot: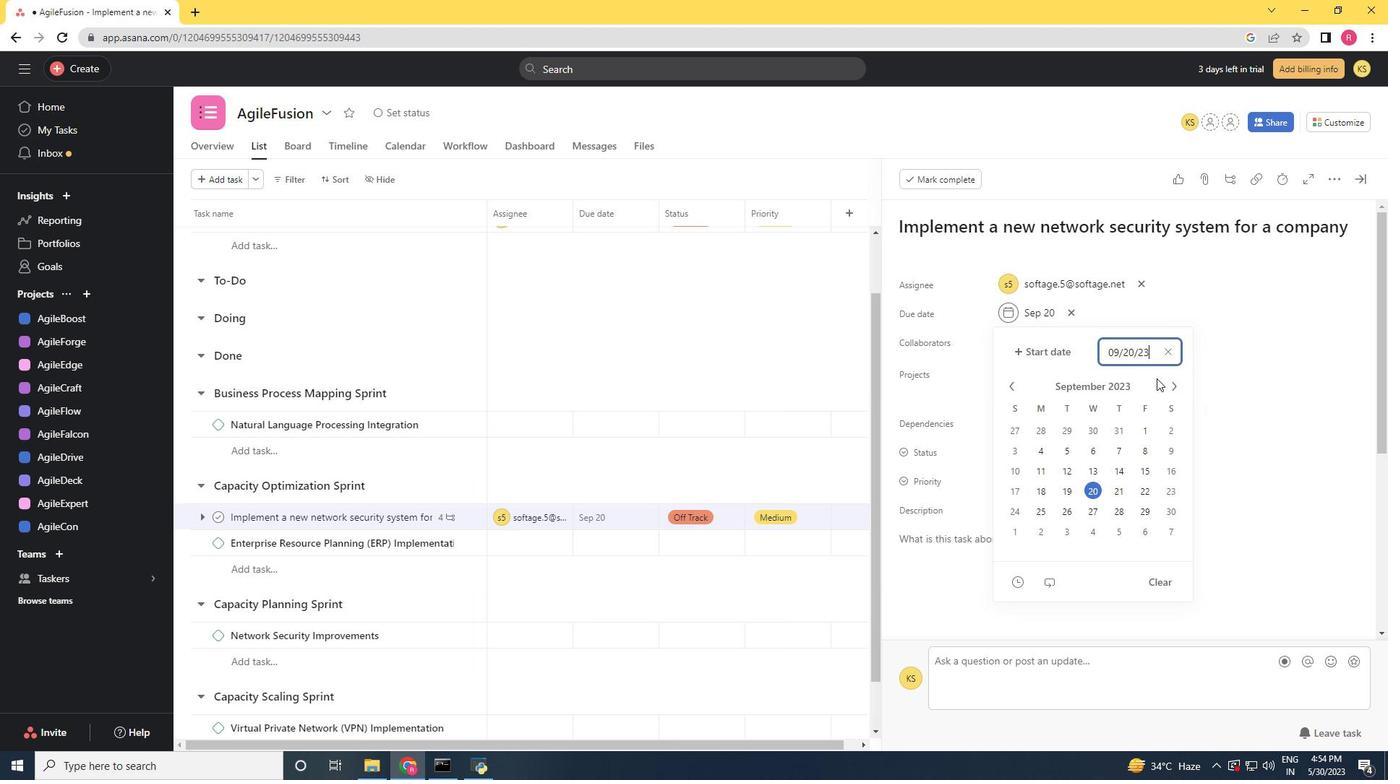
Action: Mouse pressed left at (1182, 384)
Screenshot: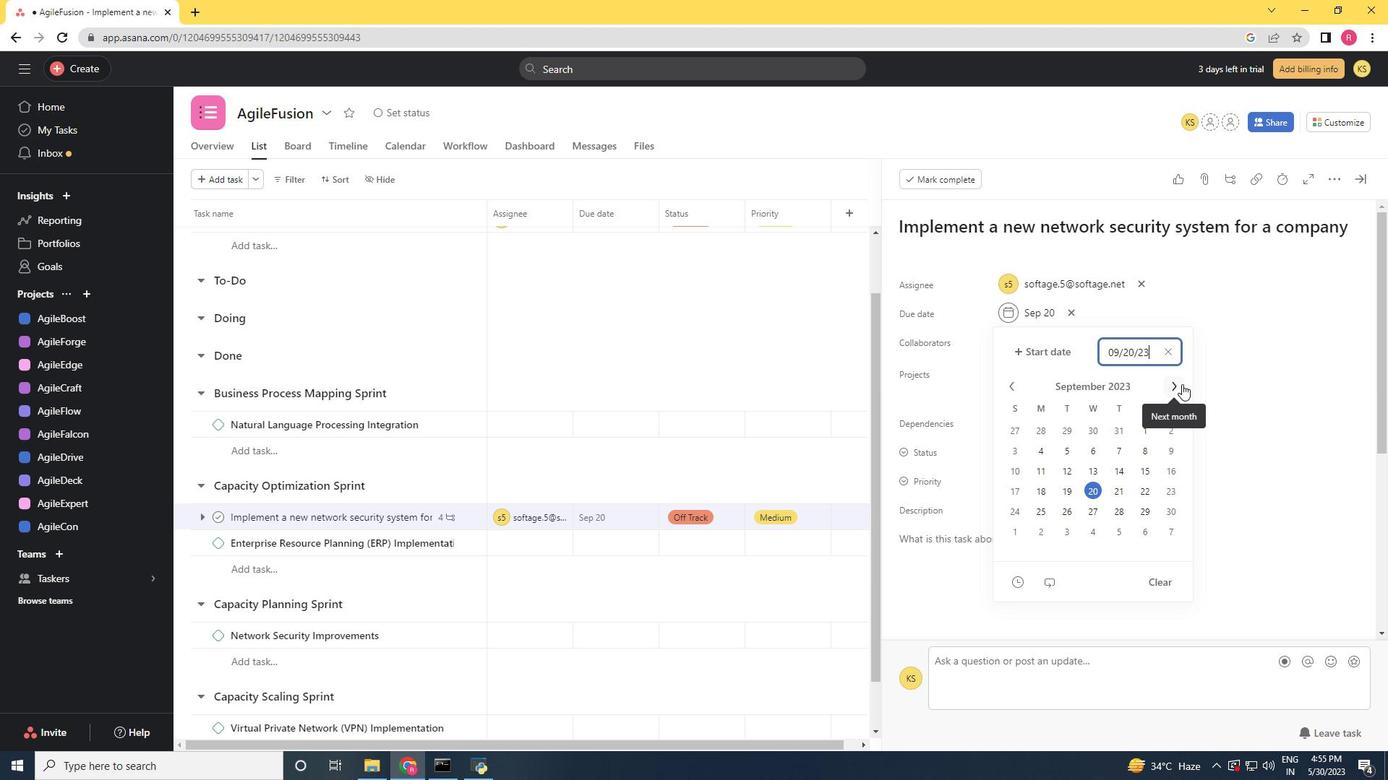
Action: Mouse pressed left at (1182, 384)
Screenshot: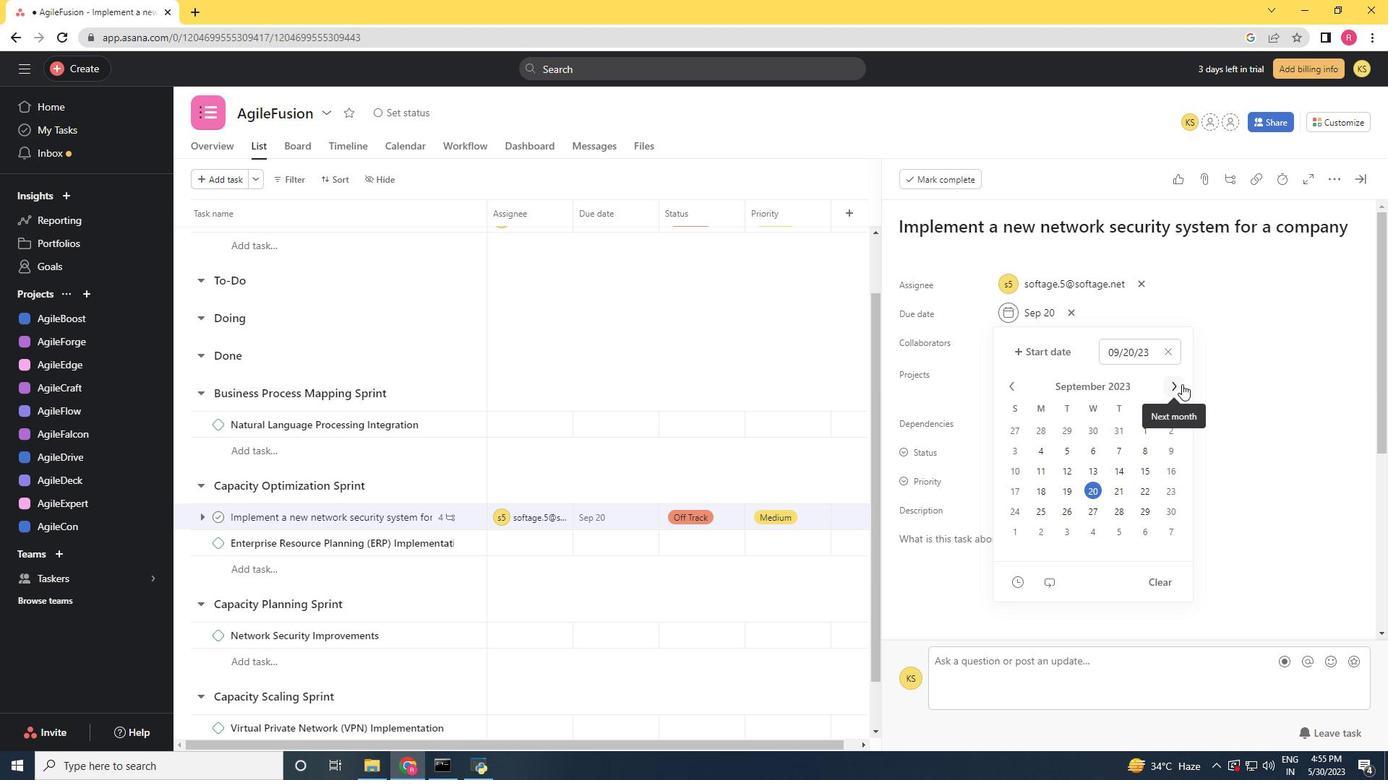 
Action: Mouse pressed left at (1182, 384)
Screenshot: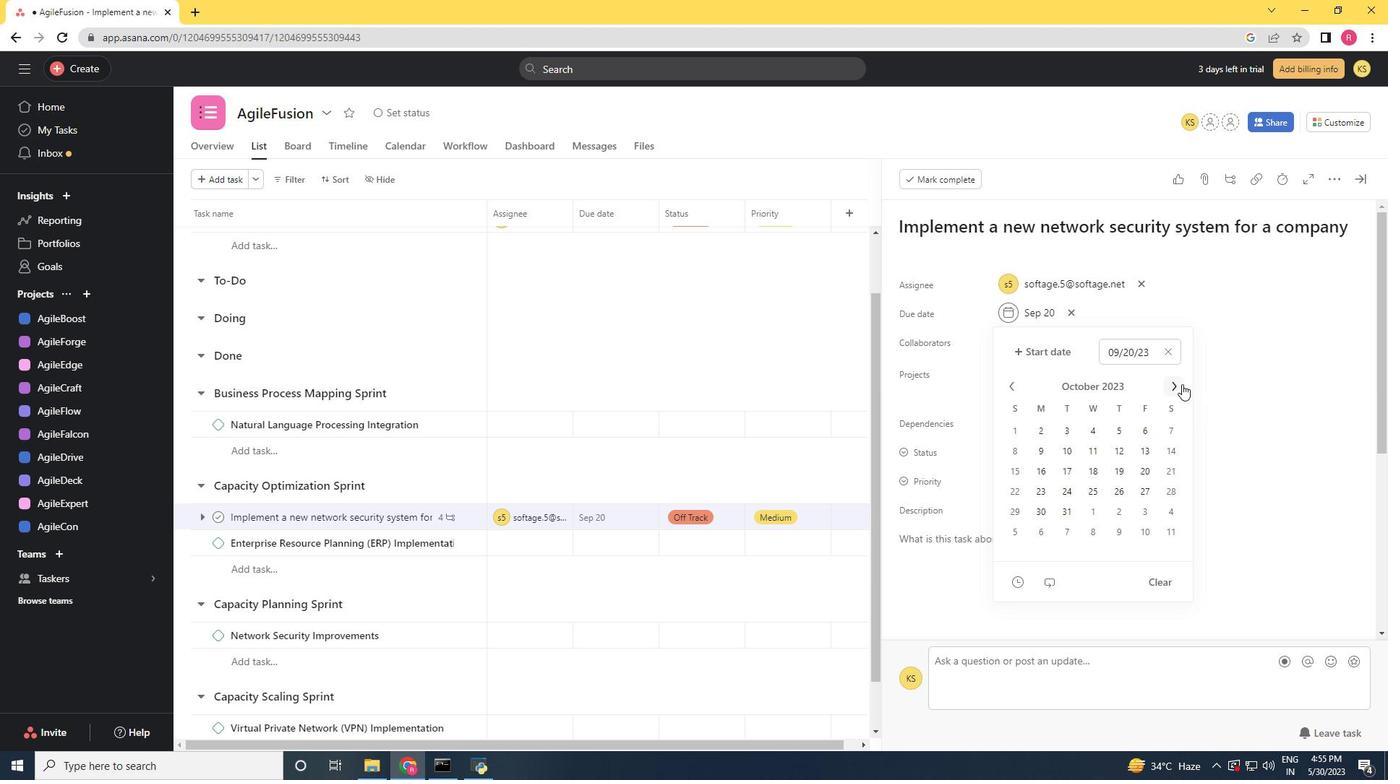 
Action: Mouse pressed left at (1182, 384)
Screenshot: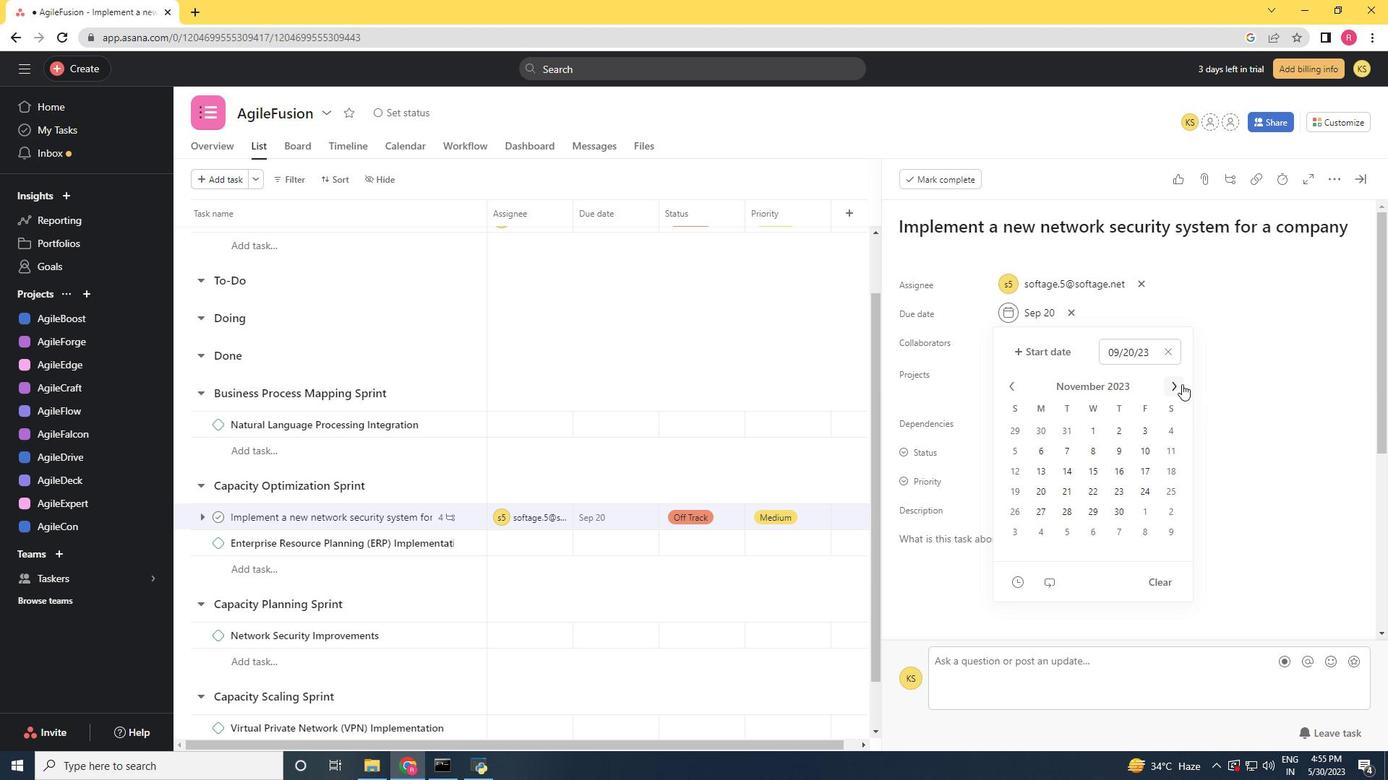 
Action: Mouse moved to (1015, 389)
Screenshot: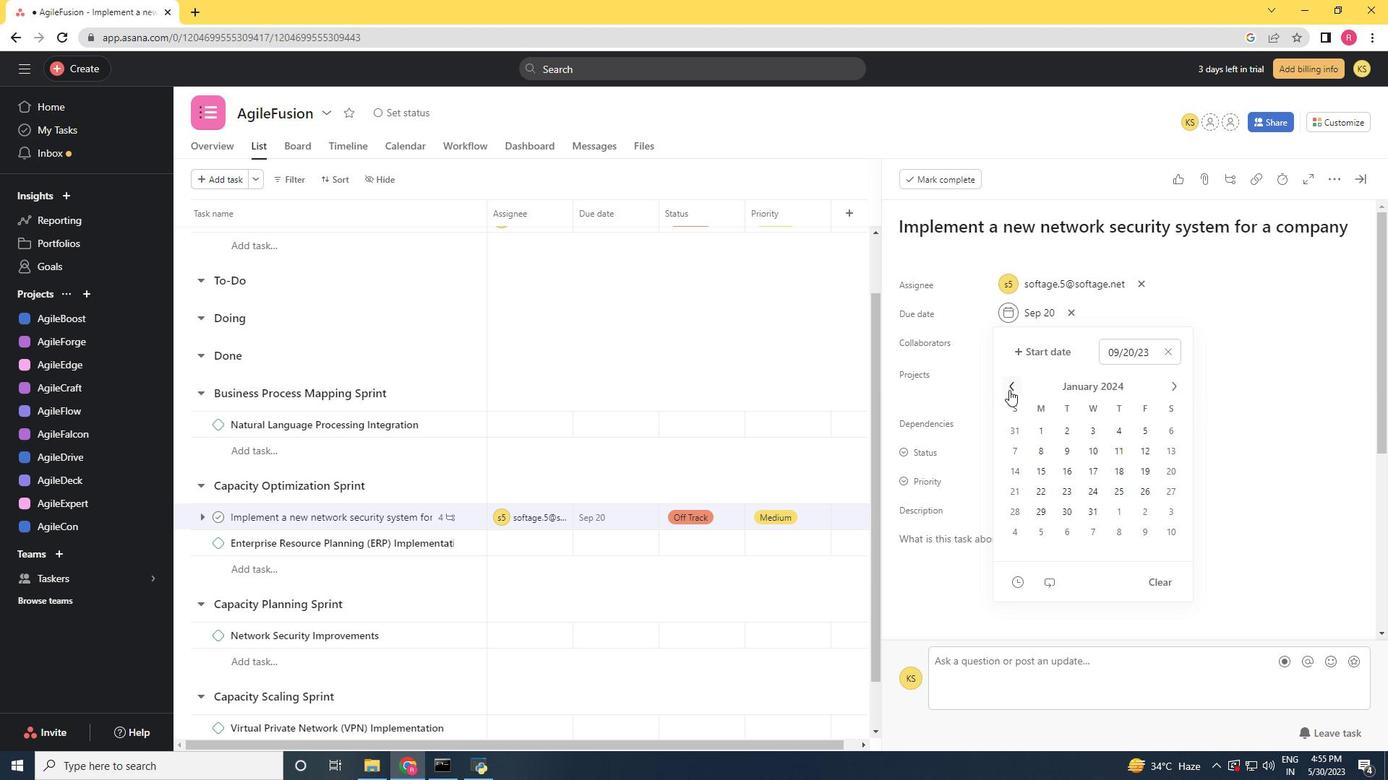 
Action: Mouse pressed left at (1015, 389)
Screenshot: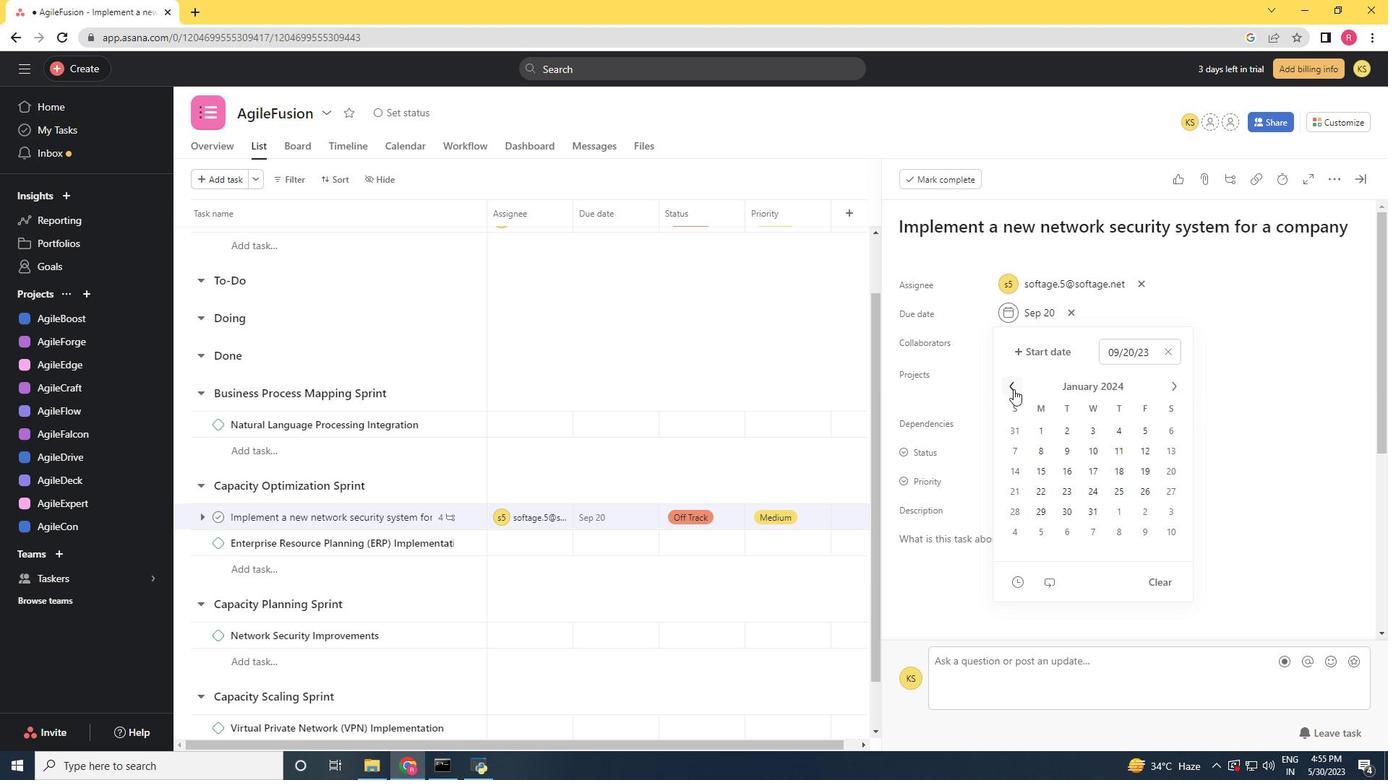 
Action: Mouse pressed left at (1015, 389)
Screenshot: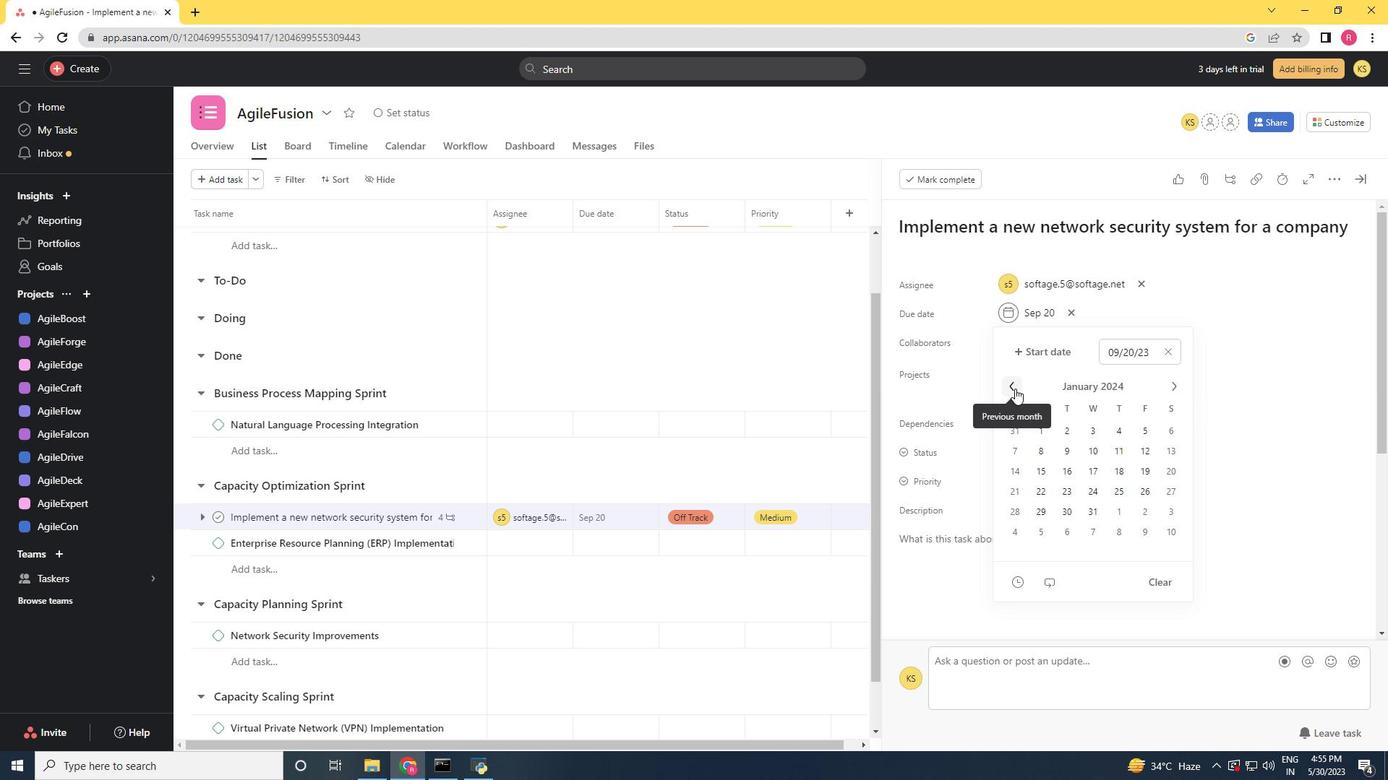 
Action: Mouse pressed left at (1015, 389)
Screenshot: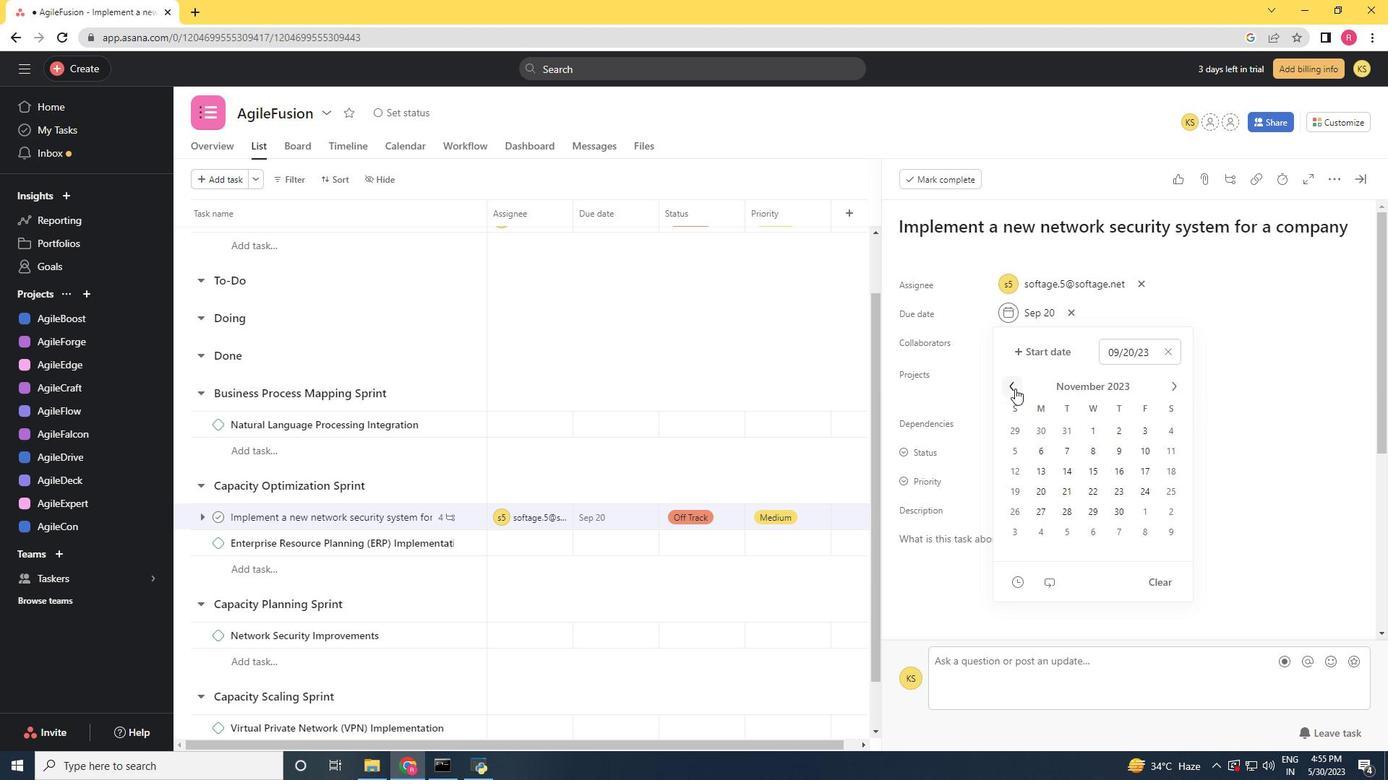 
Action: Mouse pressed left at (1015, 389)
Screenshot: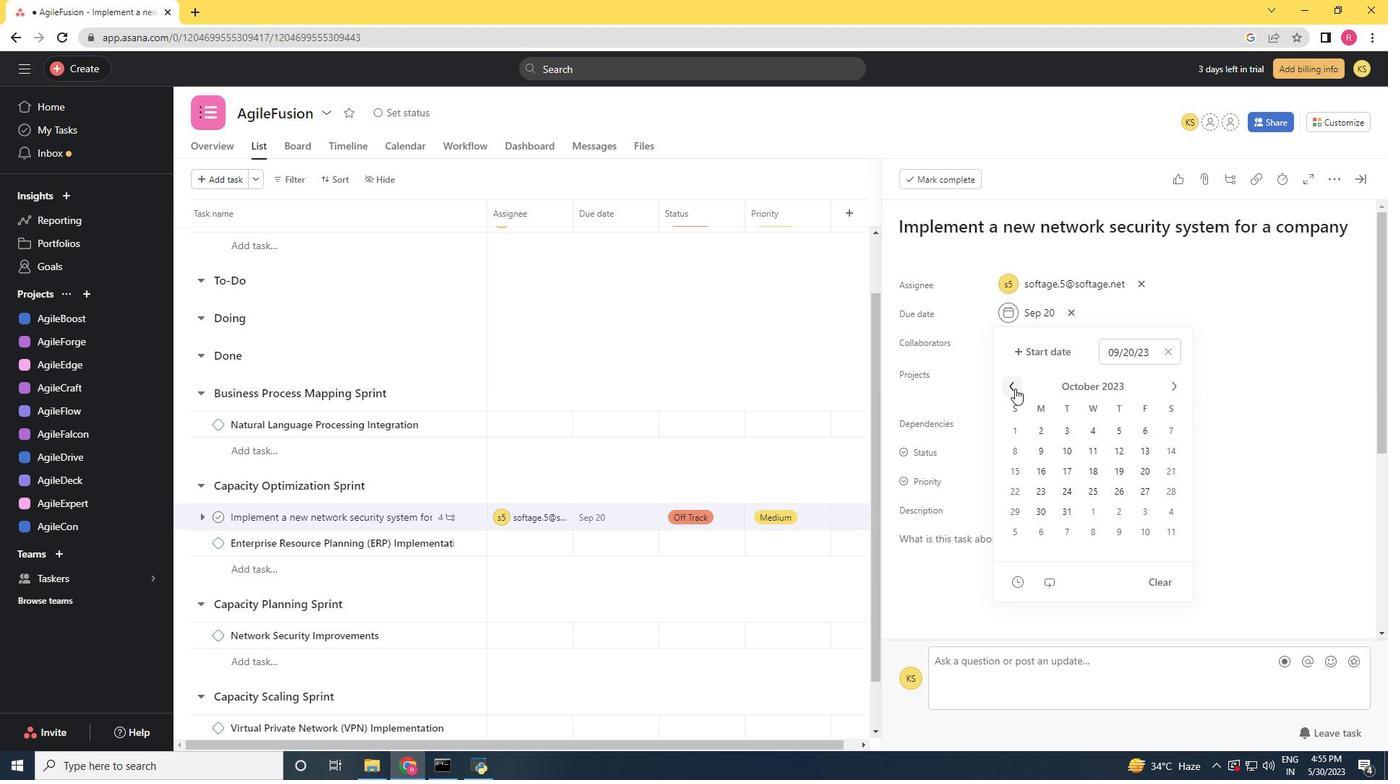 
Action: Mouse pressed left at (1015, 389)
Screenshot: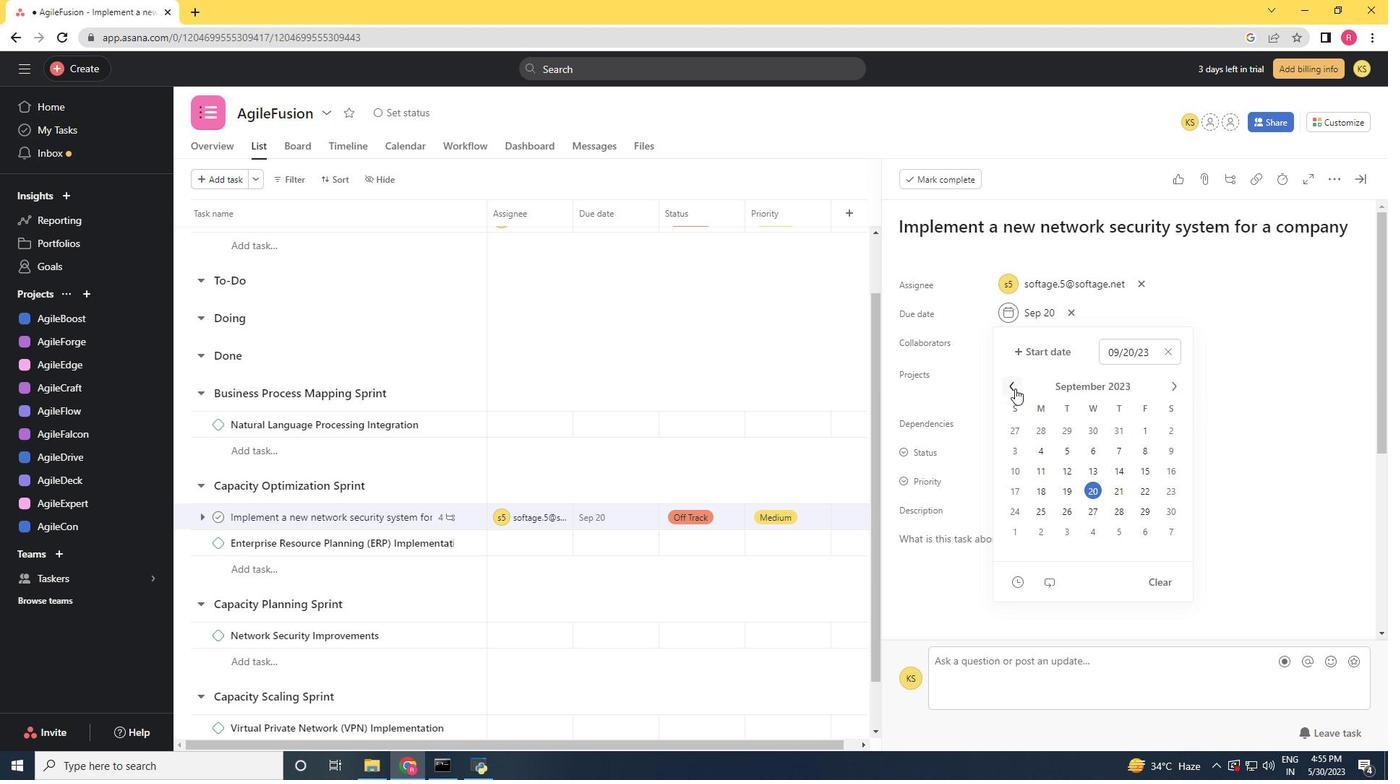
Action: Mouse pressed left at (1015, 389)
Screenshot: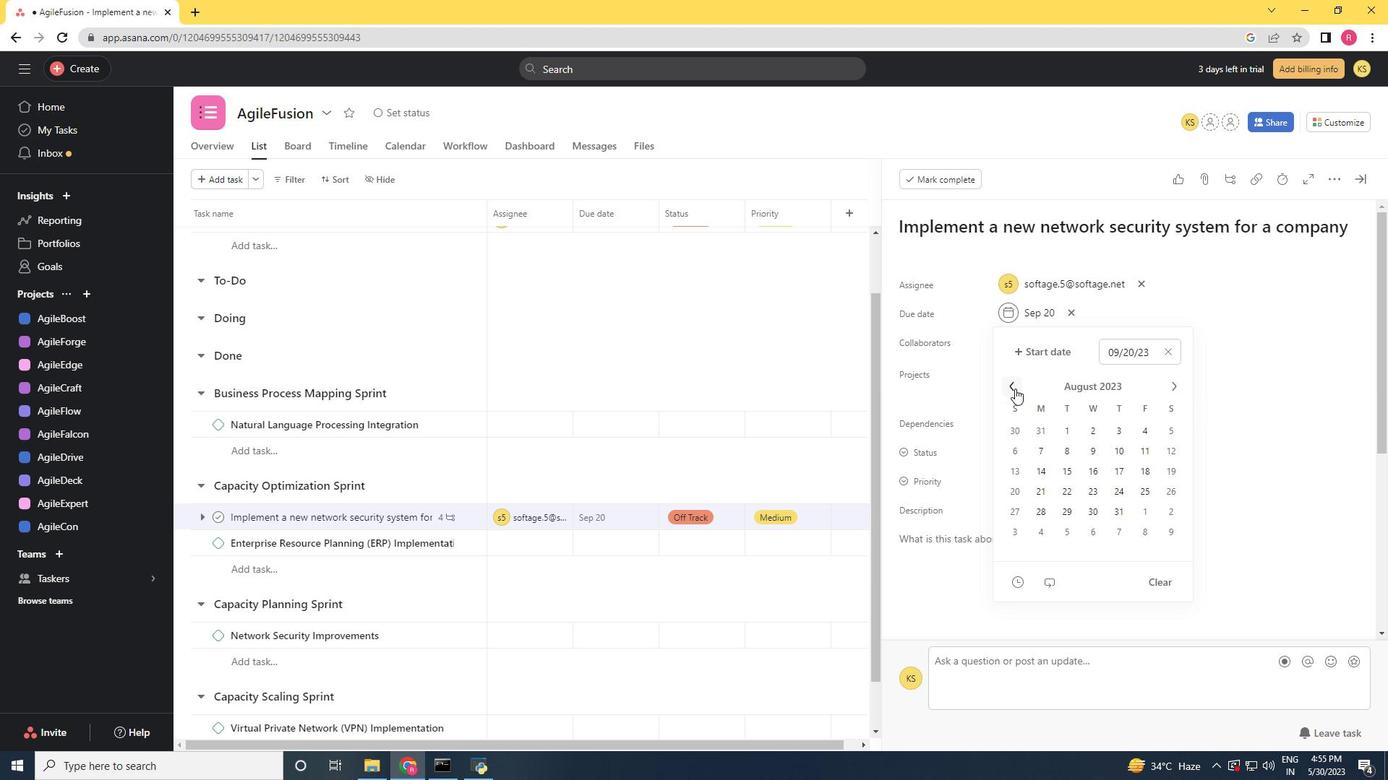 
Action: Mouse moved to (1099, 464)
Screenshot: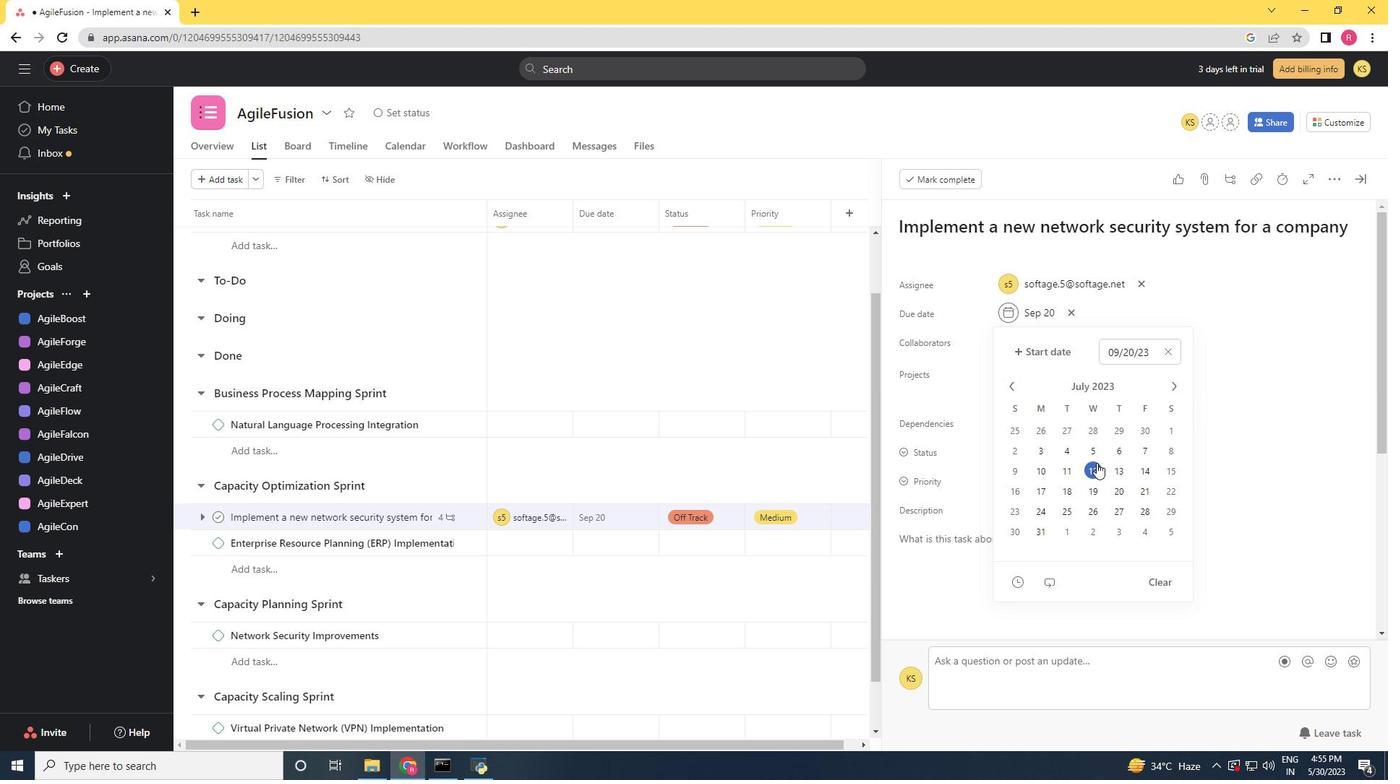 
Action: Mouse pressed left at (1099, 464)
Screenshot: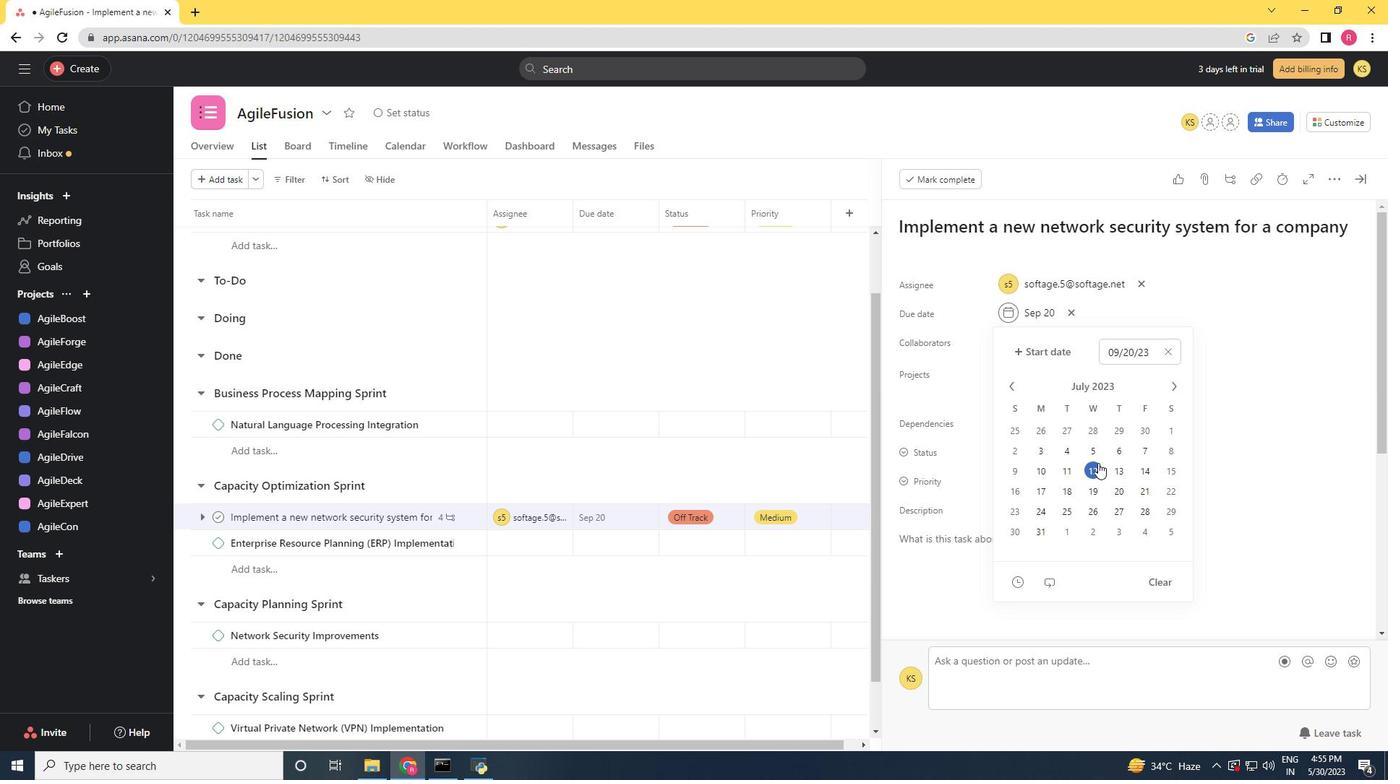 
Action: Mouse moved to (1274, 455)
Screenshot: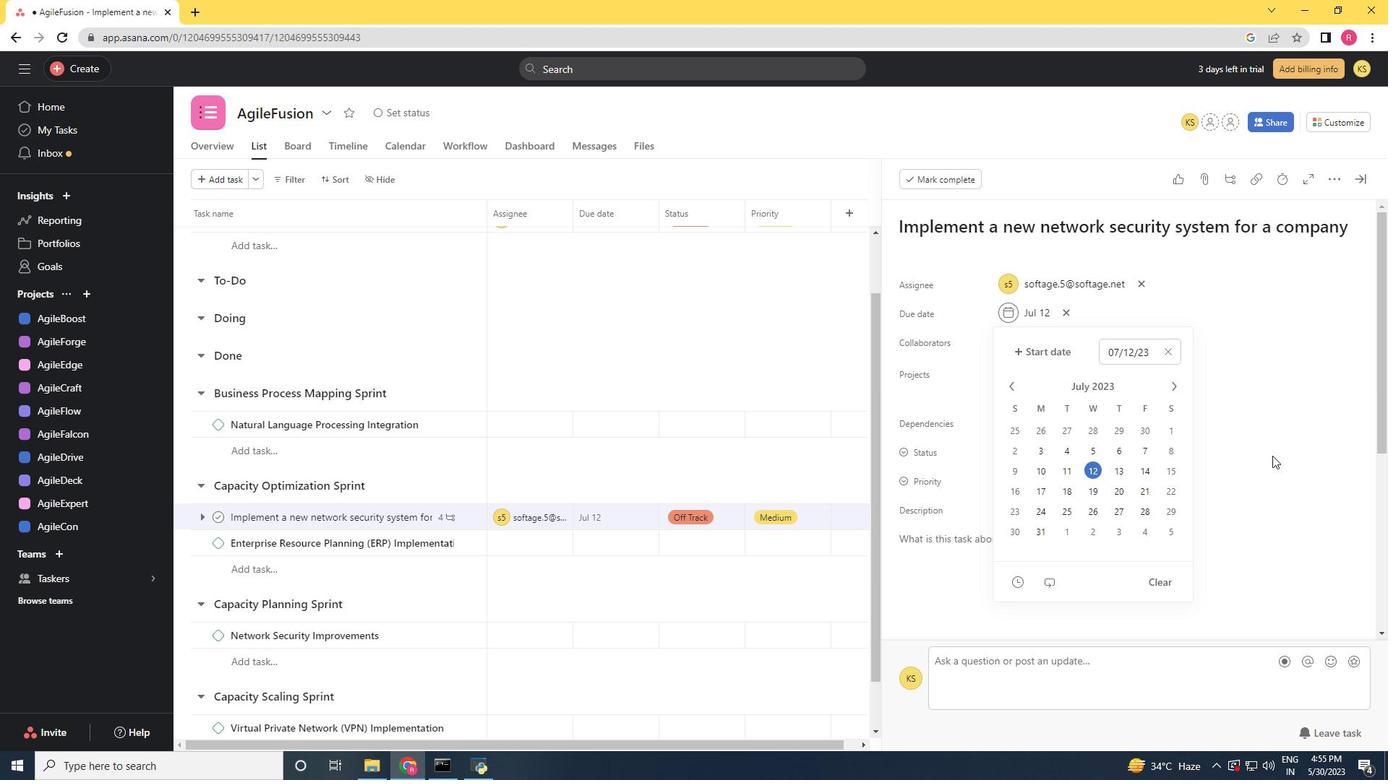
Action: Mouse pressed left at (1274, 455)
Screenshot: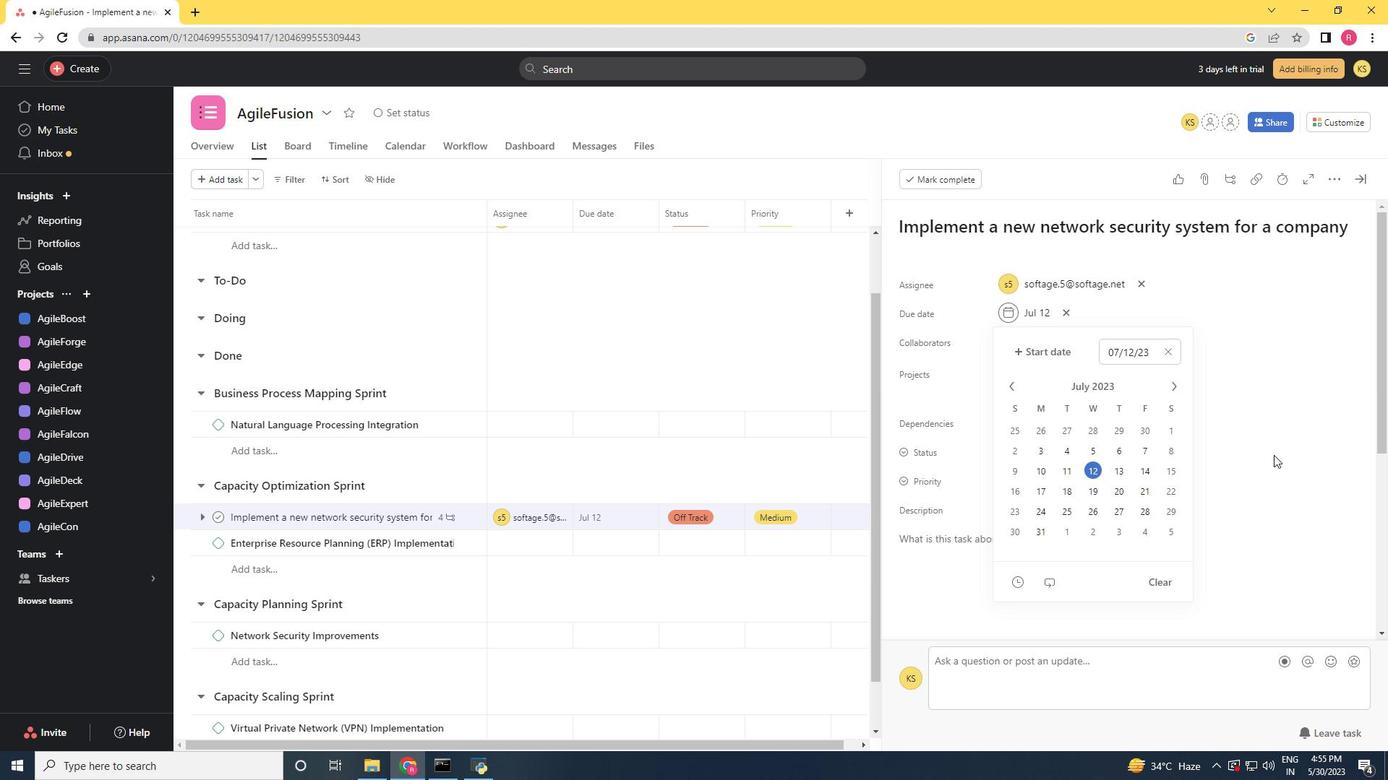
